 Task: nan
Action: Mouse moved to (406, 530)
Screenshot: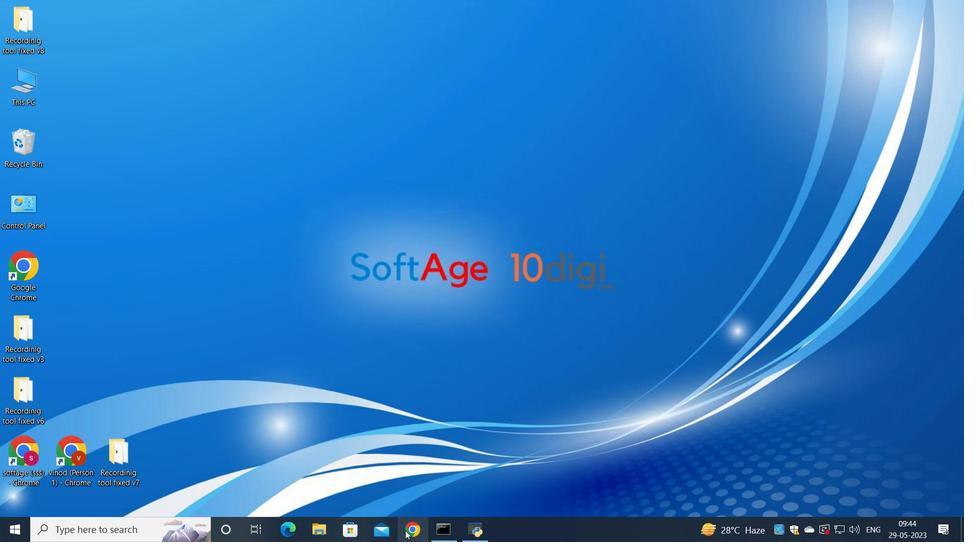 
Action: Mouse pressed left at (406, 530)
Screenshot: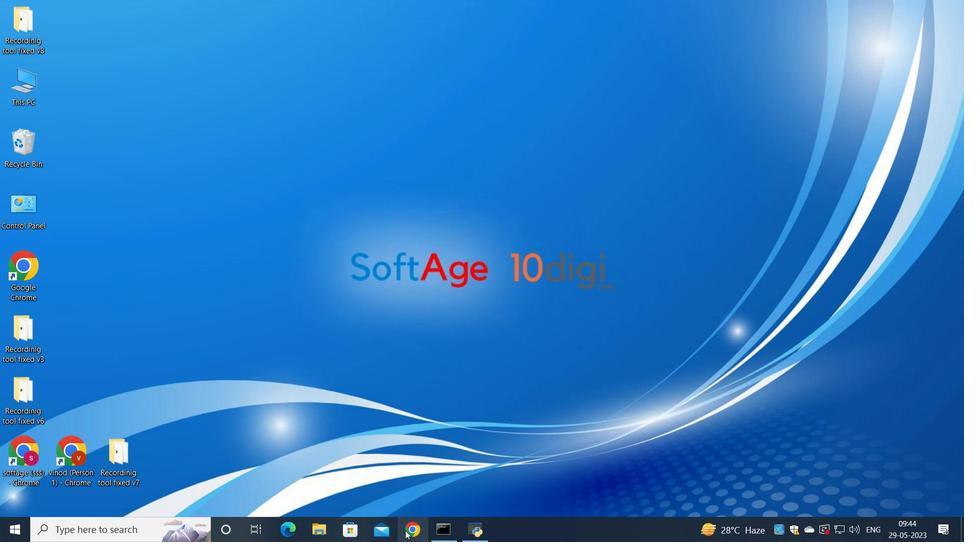 
Action: Mouse moved to (417, 327)
Screenshot: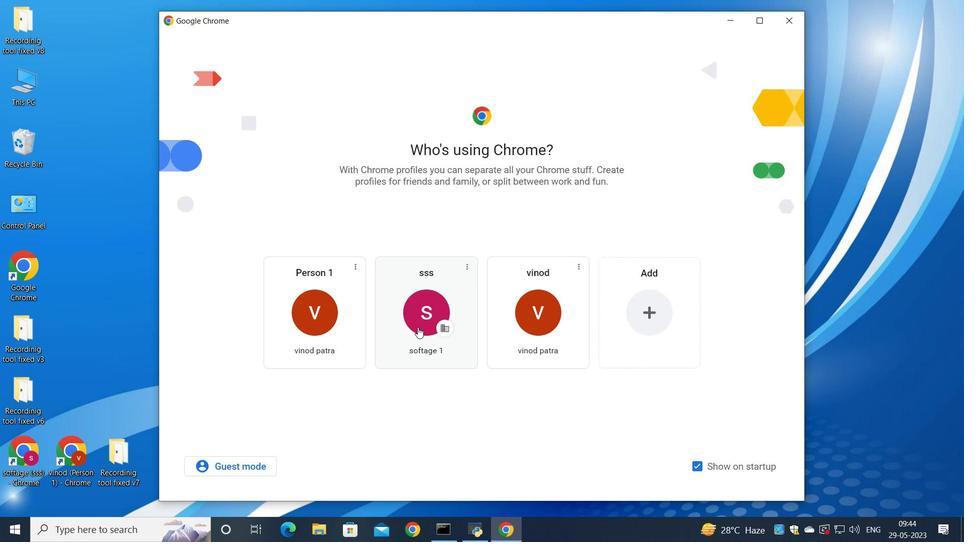 
Action: Mouse pressed left at (417, 327)
Screenshot: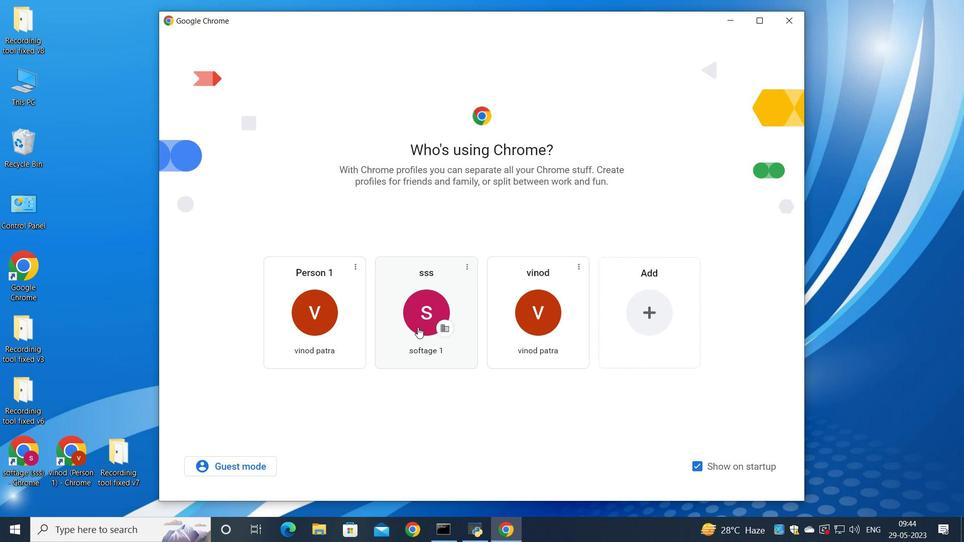 
Action: Mouse moved to (836, 66)
Screenshot: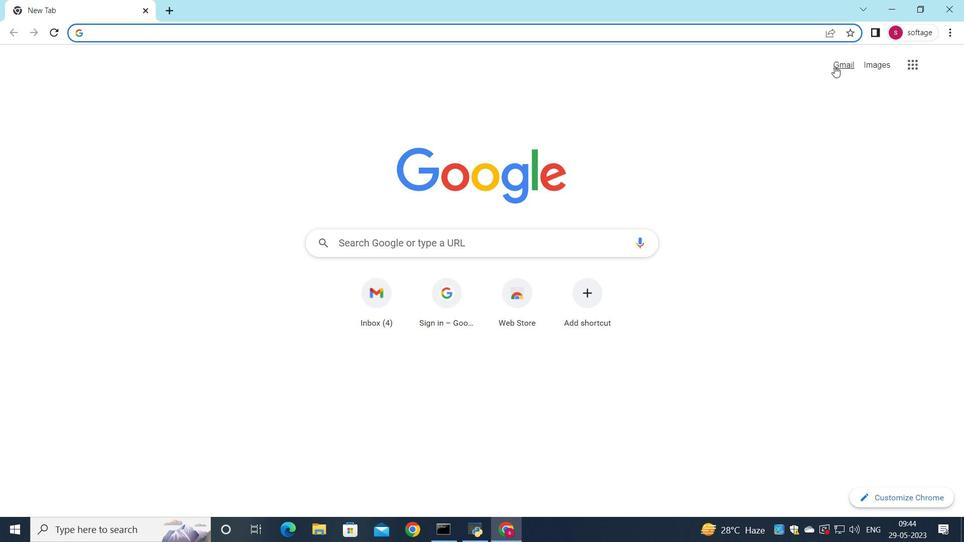 
Action: Mouse pressed left at (836, 66)
Screenshot: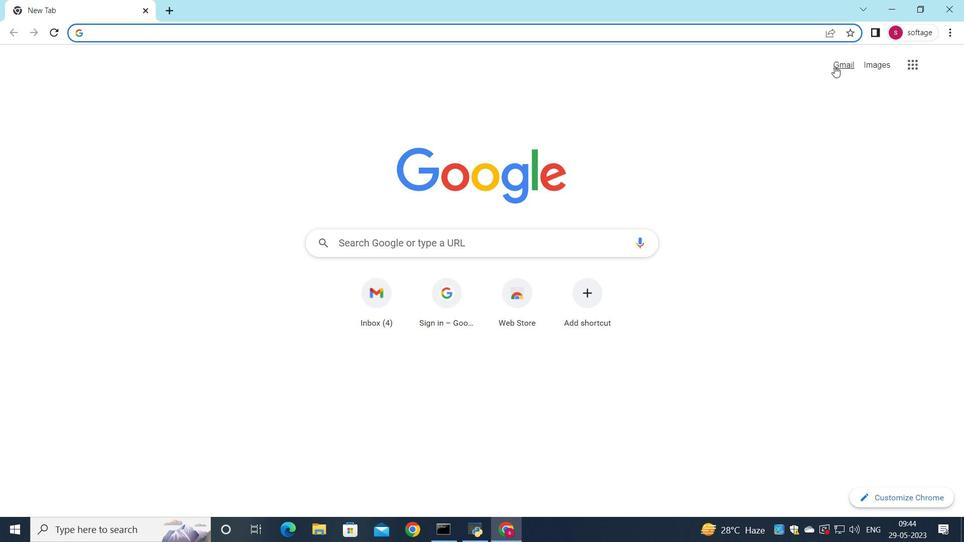 
Action: Mouse moved to (823, 90)
Screenshot: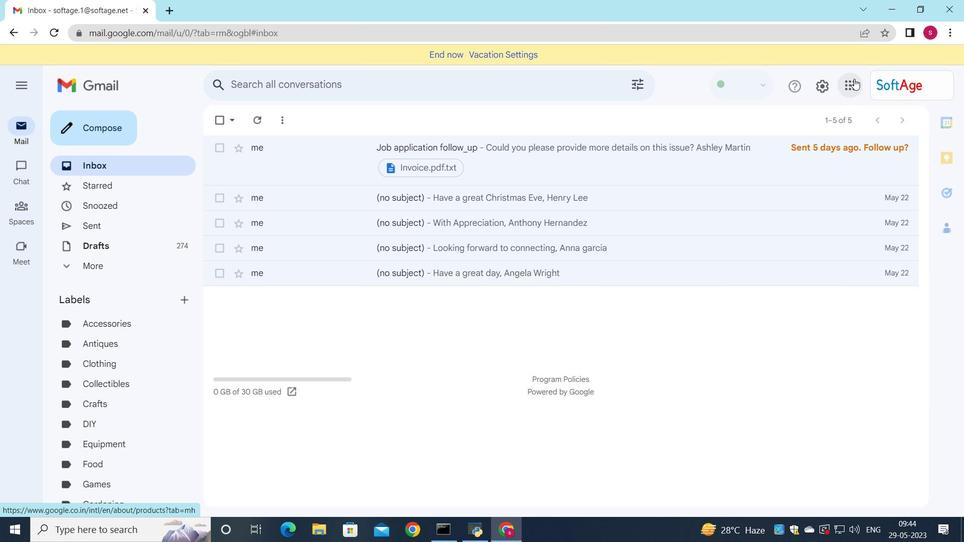 
Action: Mouse pressed left at (823, 90)
Screenshot: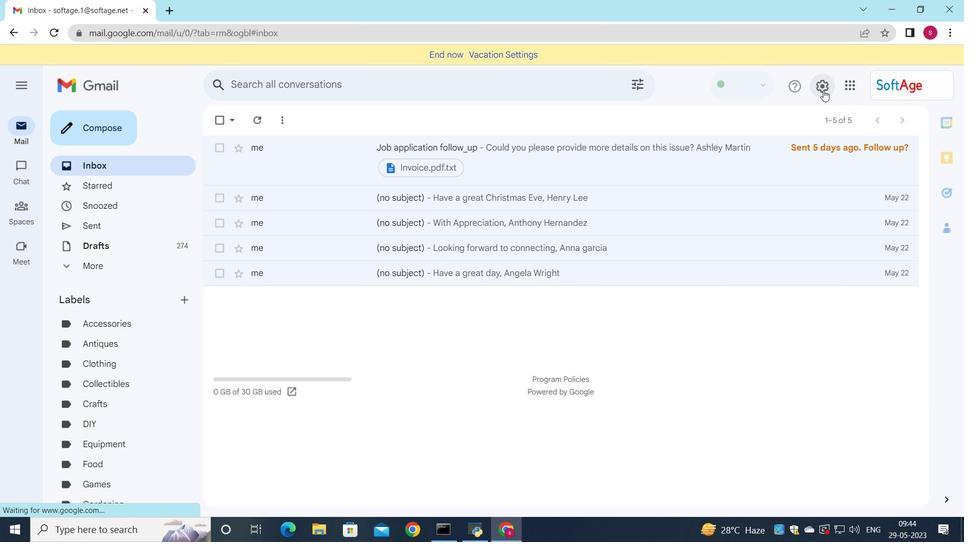 
Action: Mouse moved to (824, 88)
Screenshot: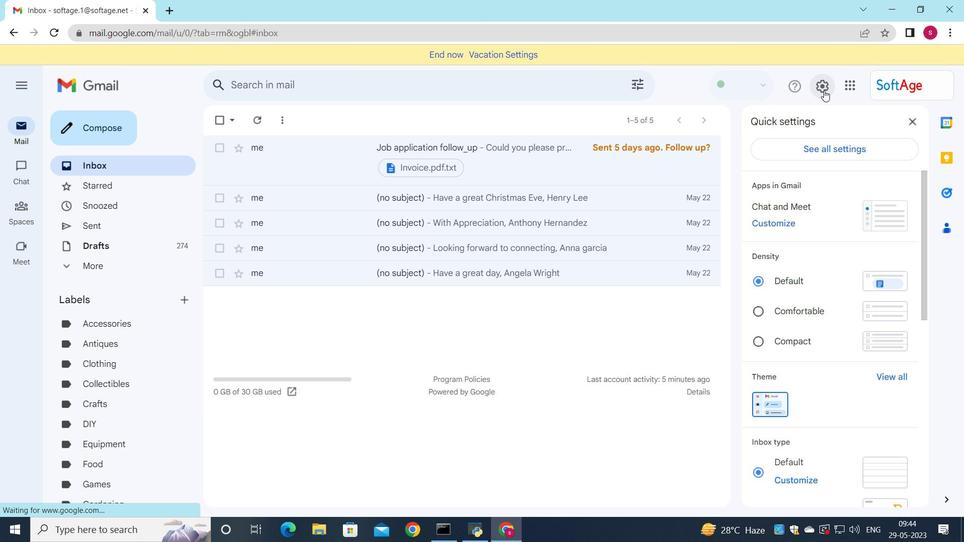 
Action: Mouse pressed left at (824, 88)
Screenshot: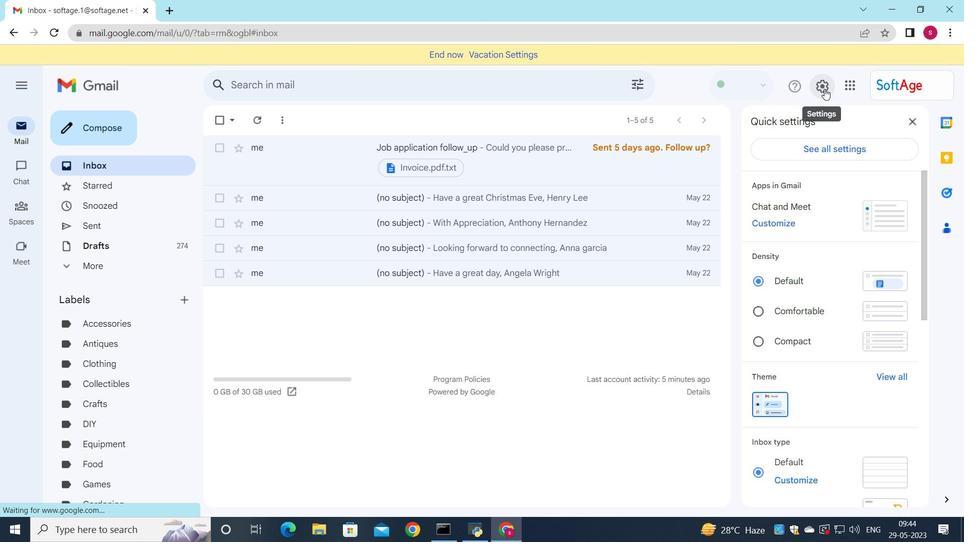 
Action: Mouse moved to (825, 89)
Screenshot: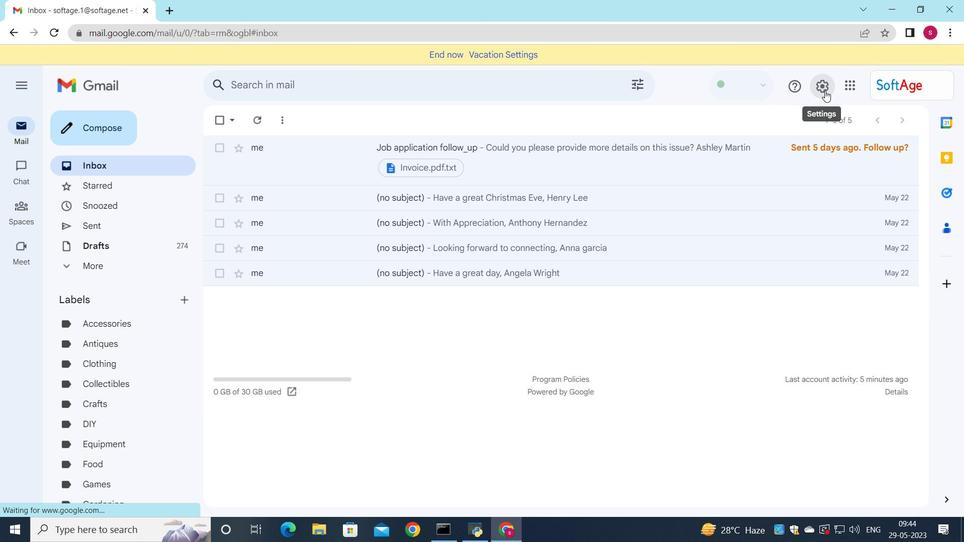 
Action: Mouse pressed left at (825, 89)
Screenshot: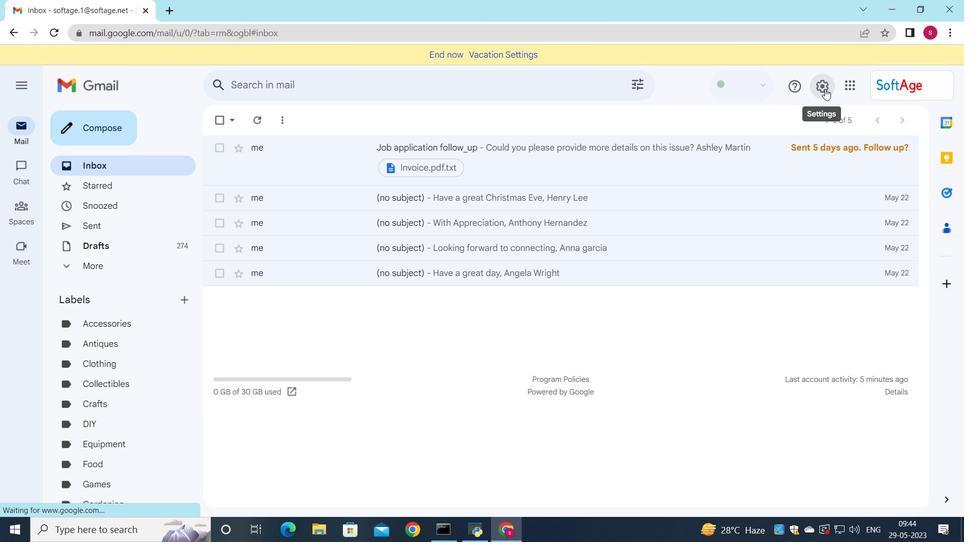 
Action: Mouse pressed left at (825, 89)
Screenshot: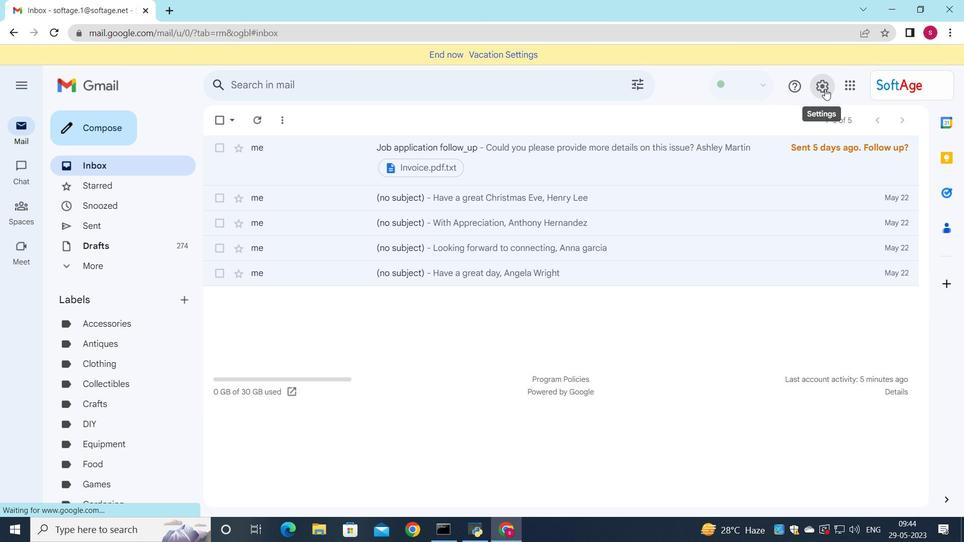 
Action: Mouse pressed left at (825, 89)
Screenshot: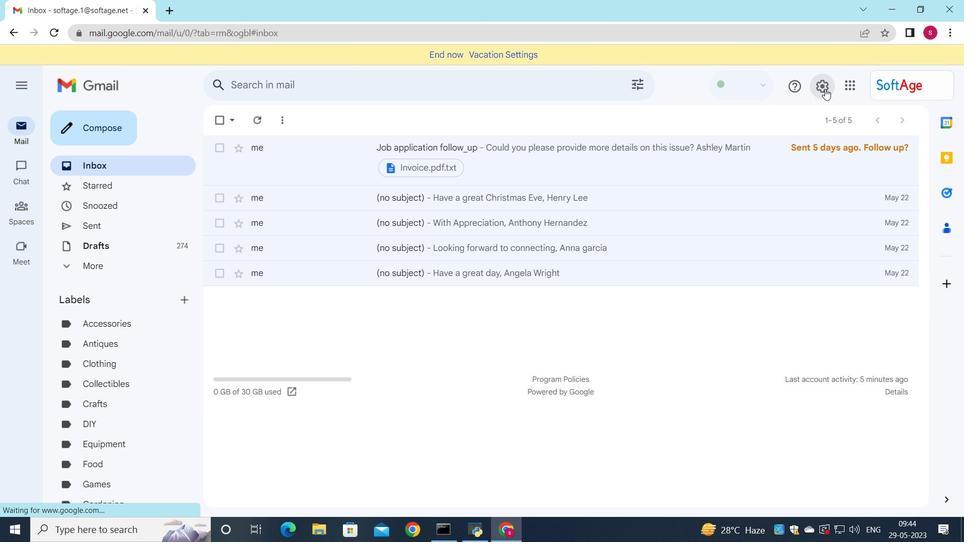 
Action: Mouse moved to (835, 156)
Screenshot: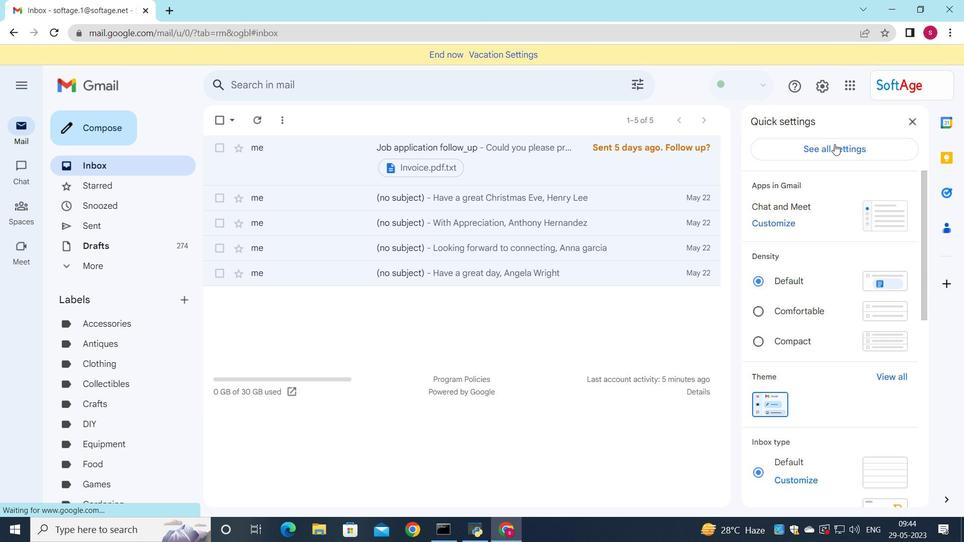 
Action: Mouse pressed left at (835, 156)
Screenshot: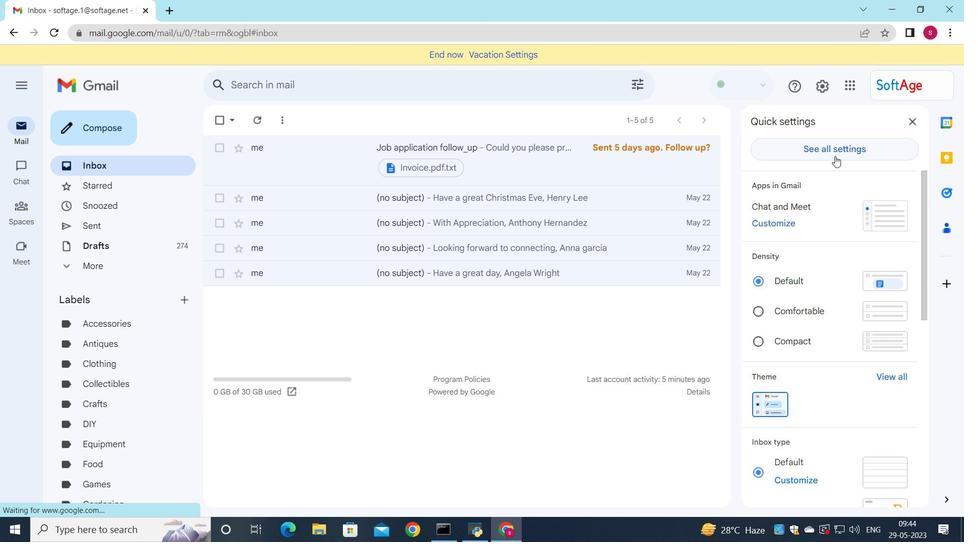 
Action: Mouse moved to (836, 153)
Screenshot: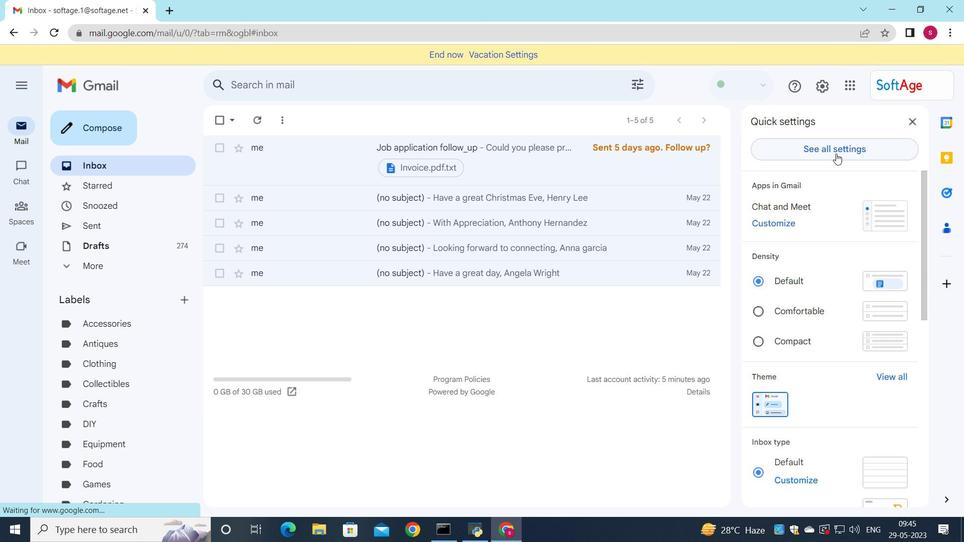 
Action: Mouse pressed left at (836, 153)
Screenshot: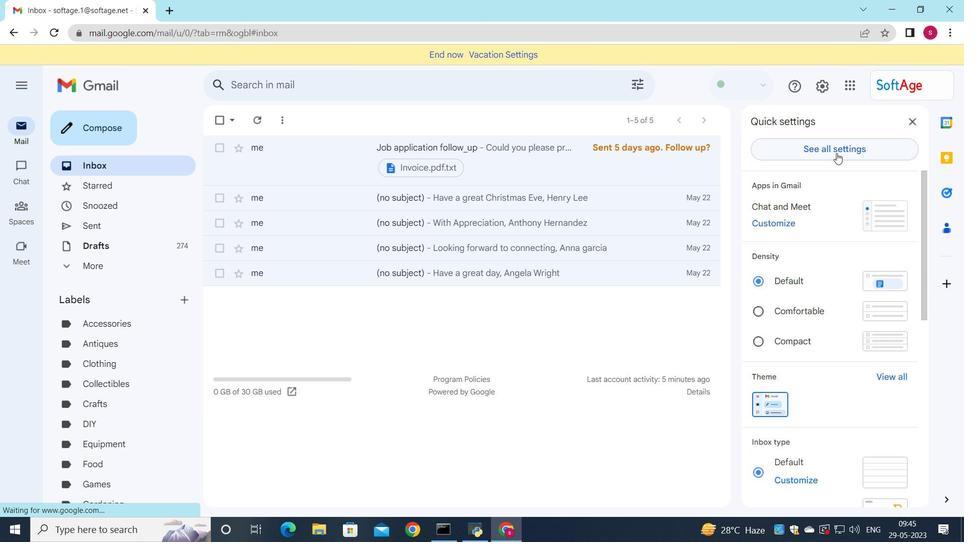 
Action: Mouse moved to (485, 234)
Screenshot: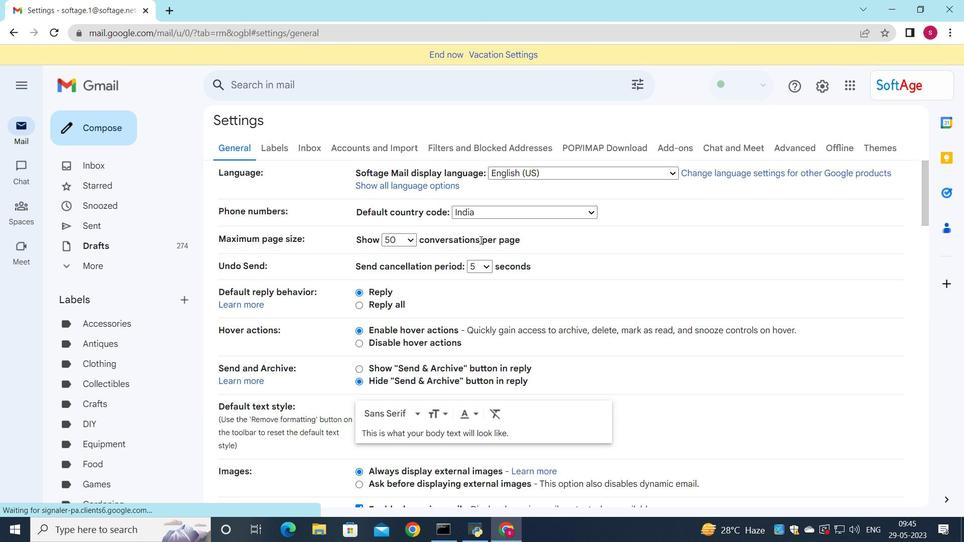 
Action: Mouse scrolled (485, 233) with delta (0, 0)
Screenshot: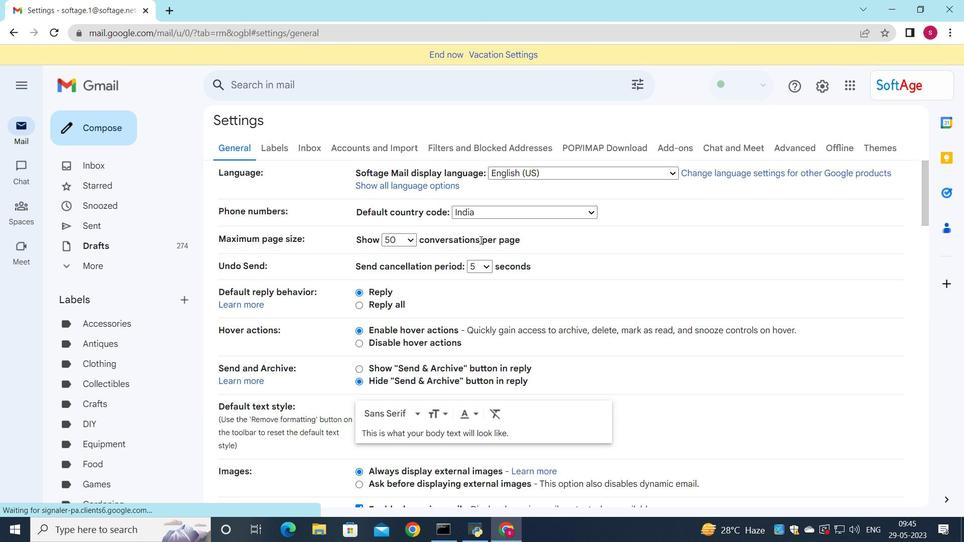 
Action: Mouse scrolled (485, 233) with delta (0, 0)
Screenshot: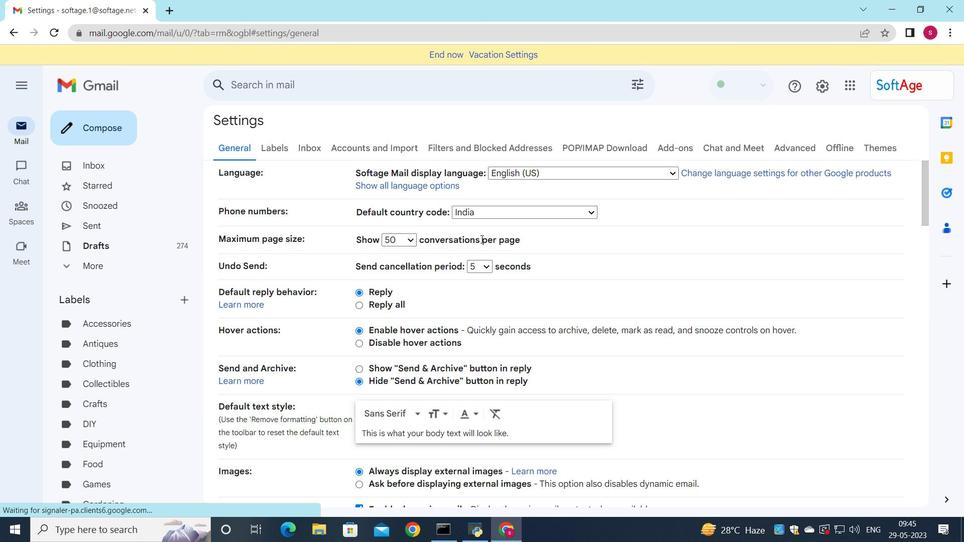 
Action: Mouse scrolled (485, 233) with delta (0, 0)
Screenshot: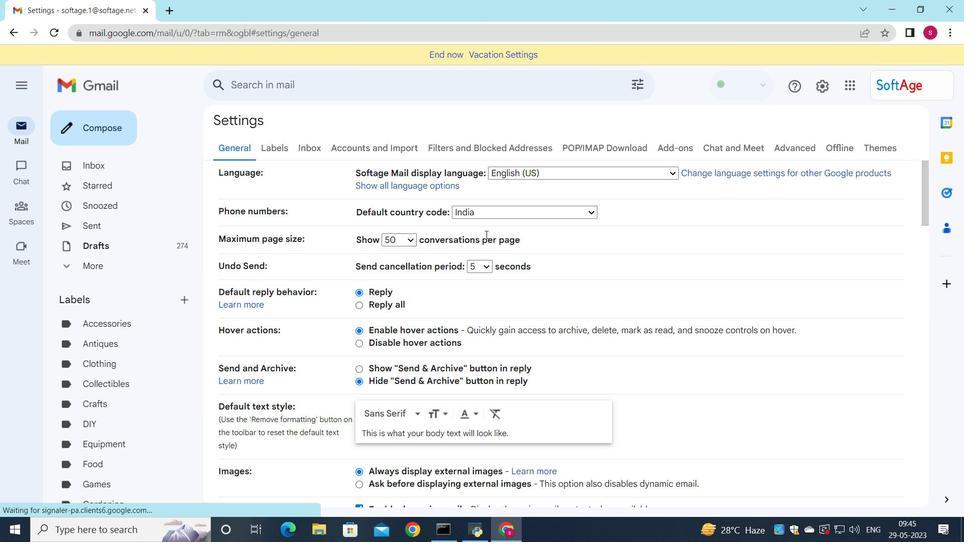 
Action: Mouse scrolled (485, 233) with delta (0, 0)
Screenshot: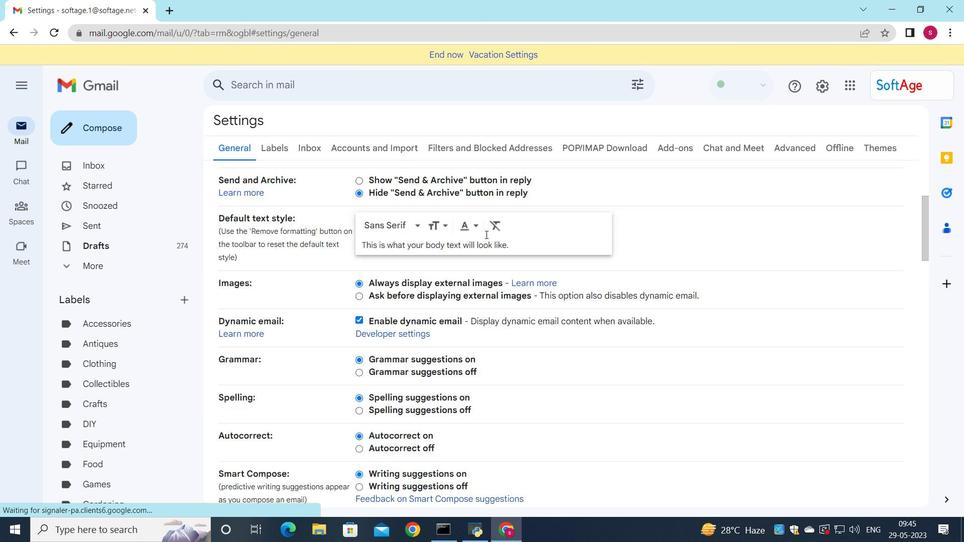 
Action: Mouse scrolled (485, 233) with delta (0, 0)
Screenshot: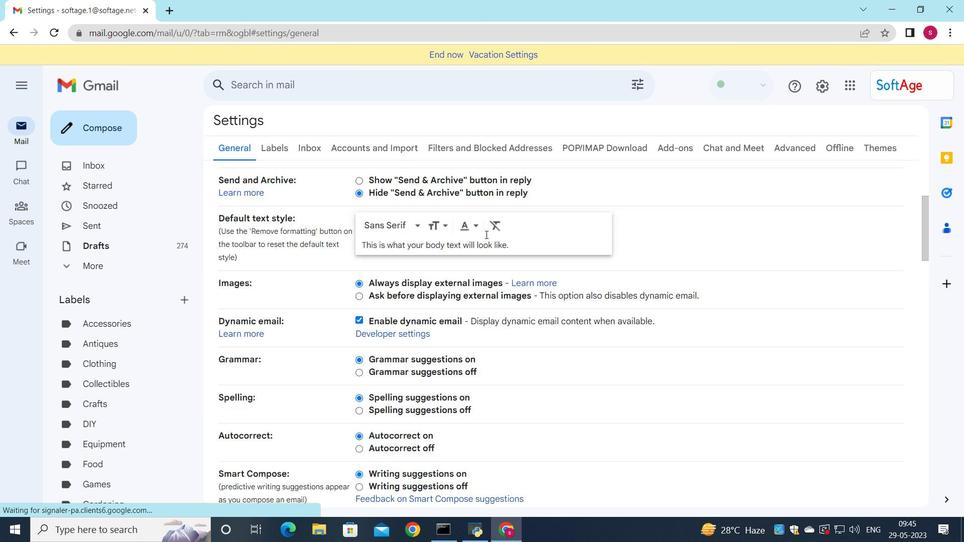 
Action: Mouse scrolled (485, 233) with delta (0, 0)
Screenshot: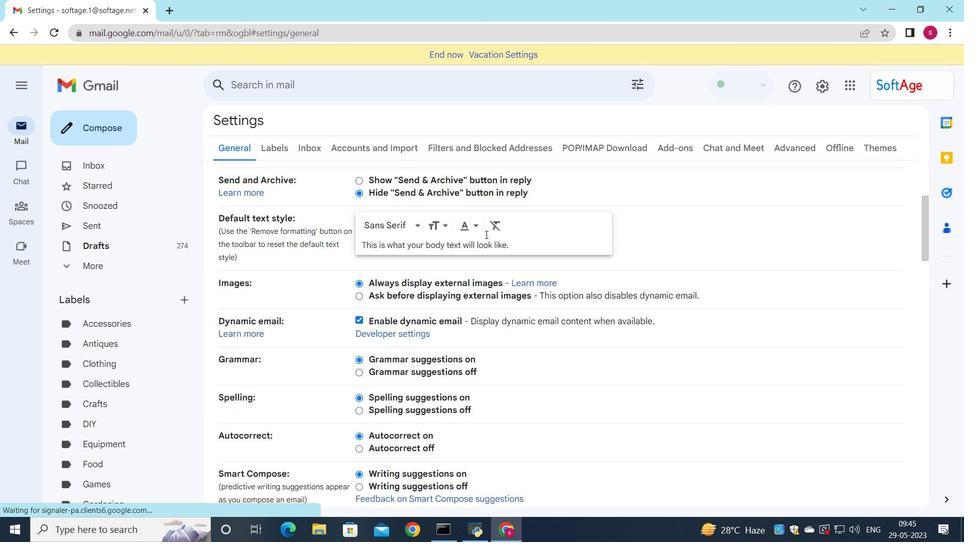 
Action: Mouse scrolled (485, 233) with delta (0, 0)
Screenshot: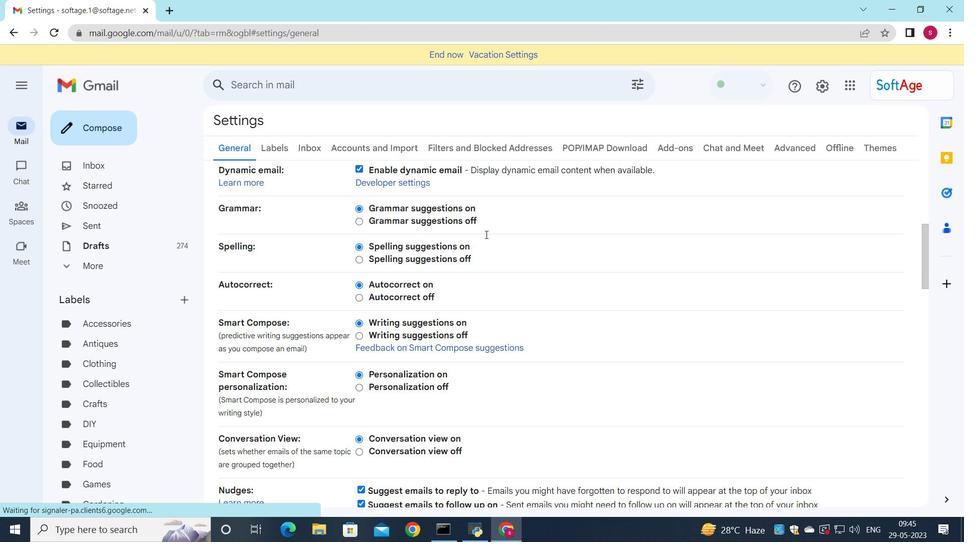 
Action: Mouse scrolled (485, 233) with delta (0, 0)
Screenshot: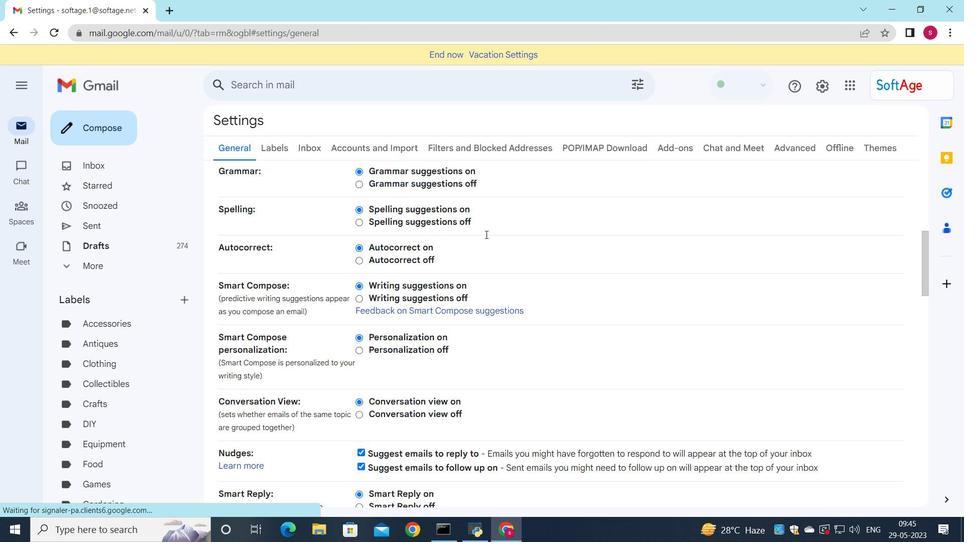 
Action: Mouse scrolled (485, 233) with delta (0, 0)
Screenshot: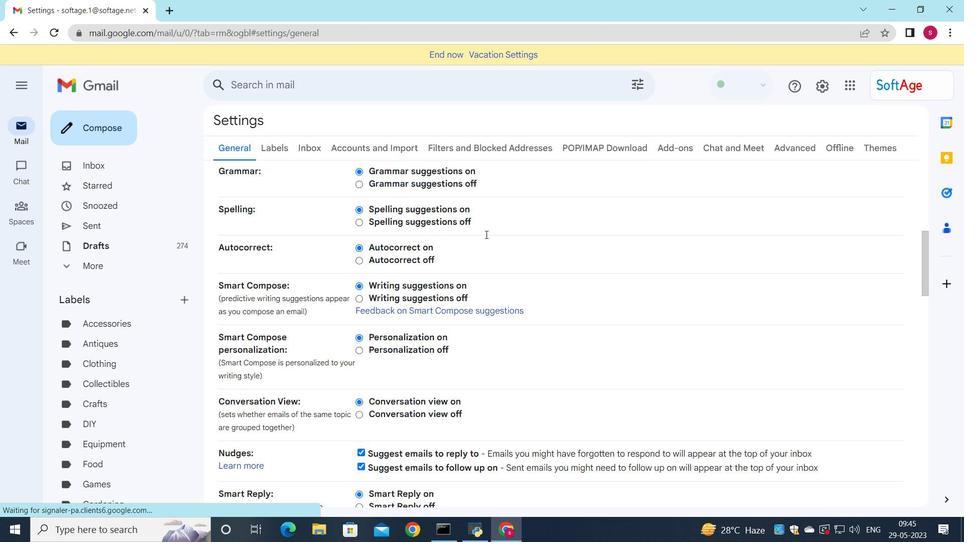 
Action: Mouse scrolled (485, 233) with delta (0, 0)
Screenshot: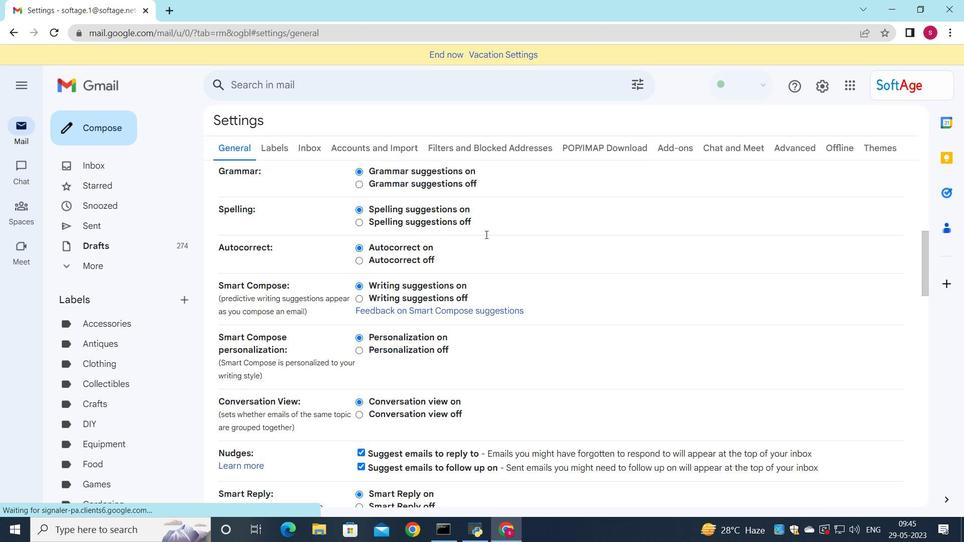
Action: Mouse scrolled (485, 233) with delta (0, 0)
Screenshot: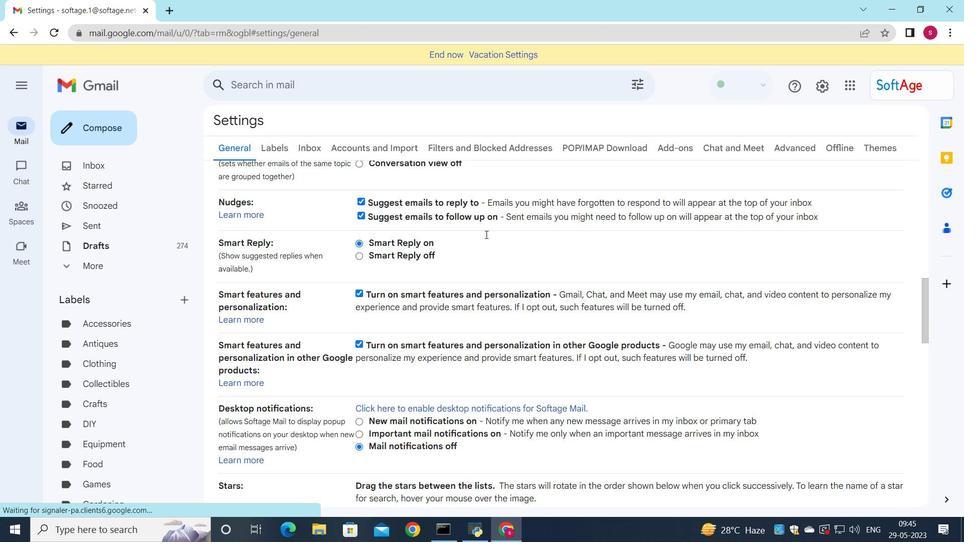 
Action: Mouse scrolled (485, 233) with delta (0, 0)
Screenshot: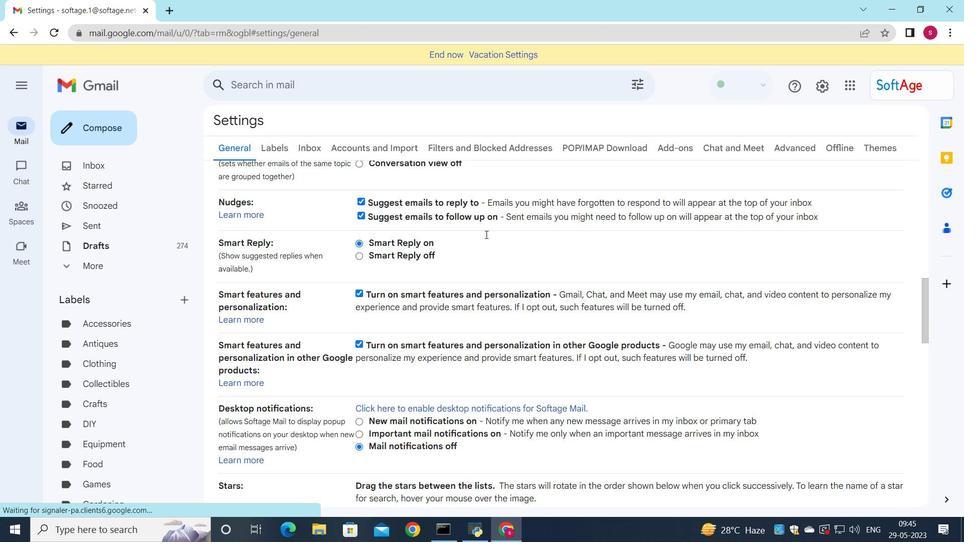 
Action: Mouse scrolled (485, 233) with delta (0, 0)
Screenshot: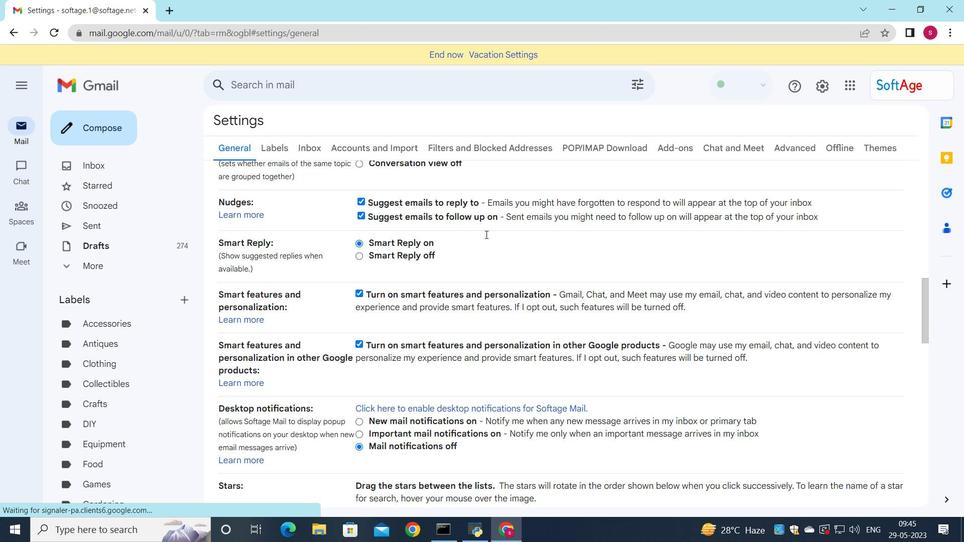 
Action: Mouse scrolled (485, 233) with delta (0, 0)
Screenshot: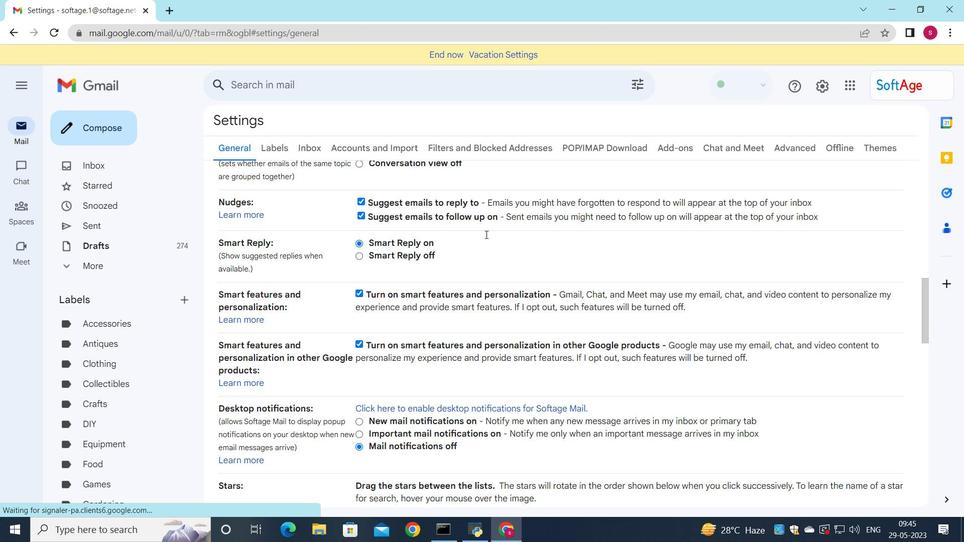 
Action: Mouse scrolled (485, 233) with delta (0, 0)
Screenshot: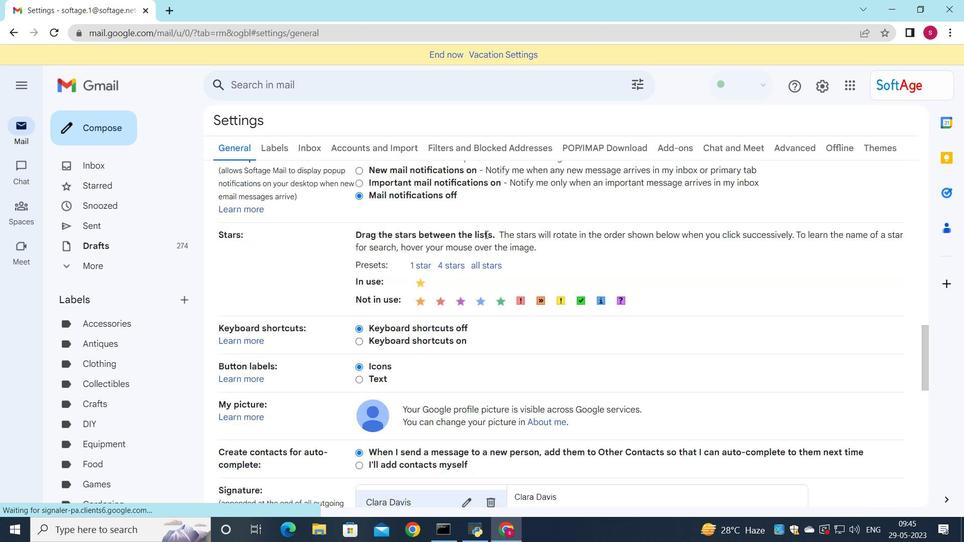 
Action: Mouse scrolled (485, 233) with delta (0, 0)
Screenshot: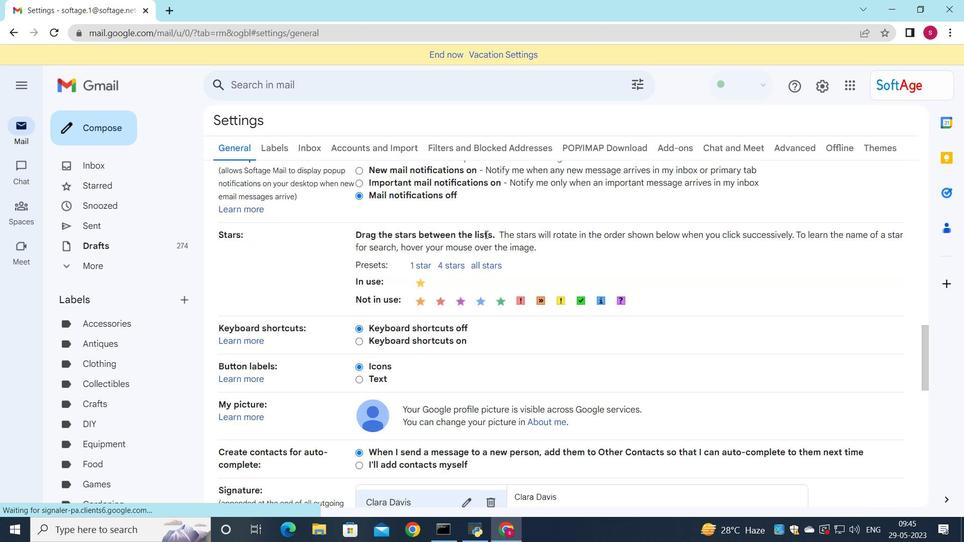 
Action: Mouse scrolled (485, 233) with delta (0, 0)
Screenshot: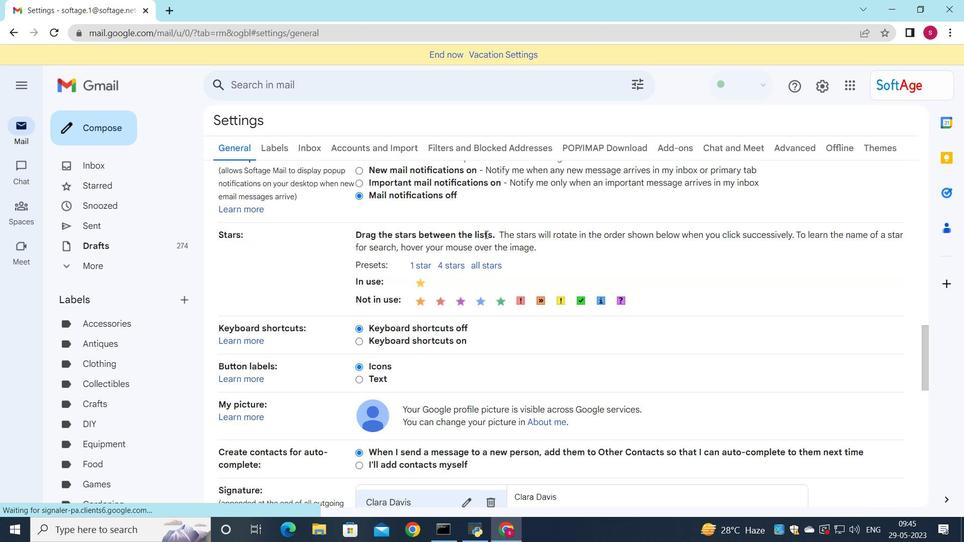 
Action: Mouse moved to (497, 322)
Screenshot: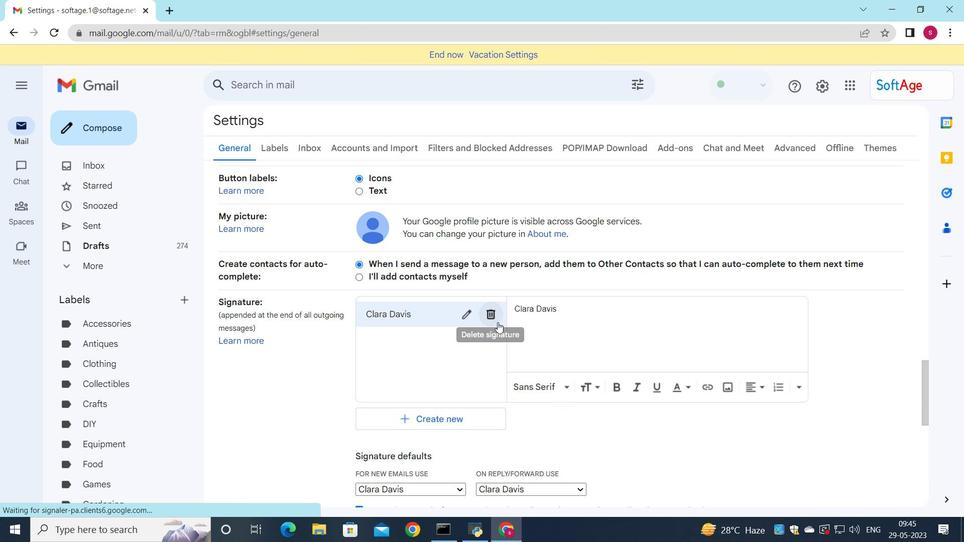 
Action: Mouse pressed left at (497, 322)
Screenshot: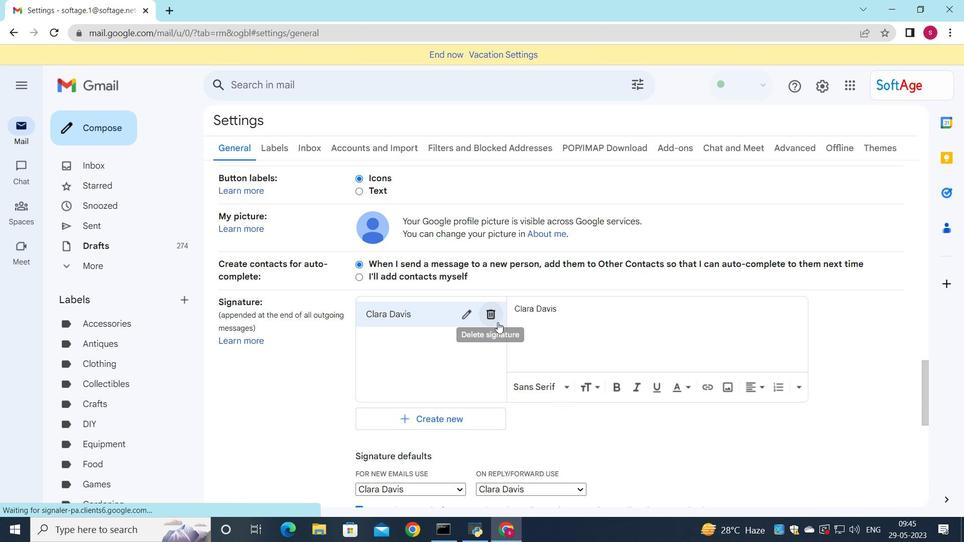 
Action: Mouse moved to (578, 310)
Screenshot: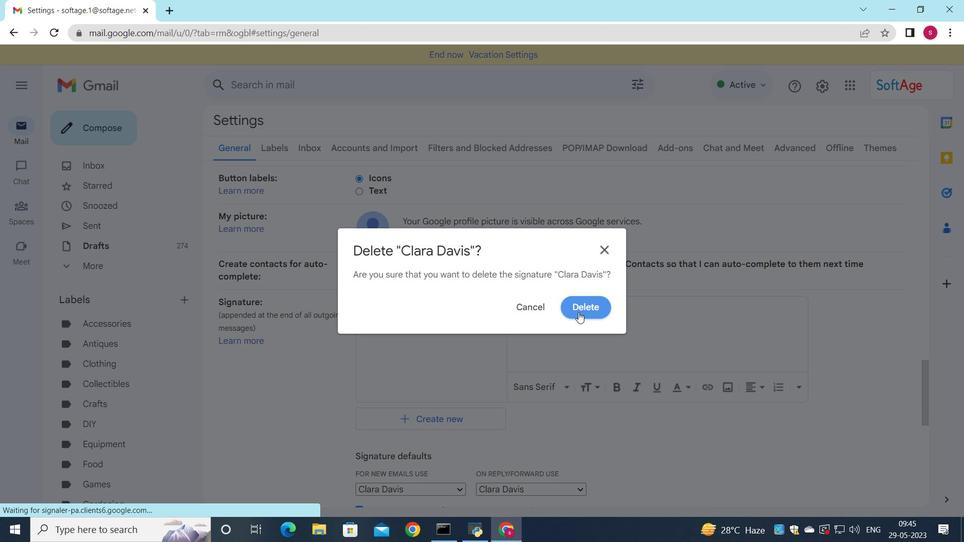 
Action: Mouse pressed left at (578, 310)
Screenshot: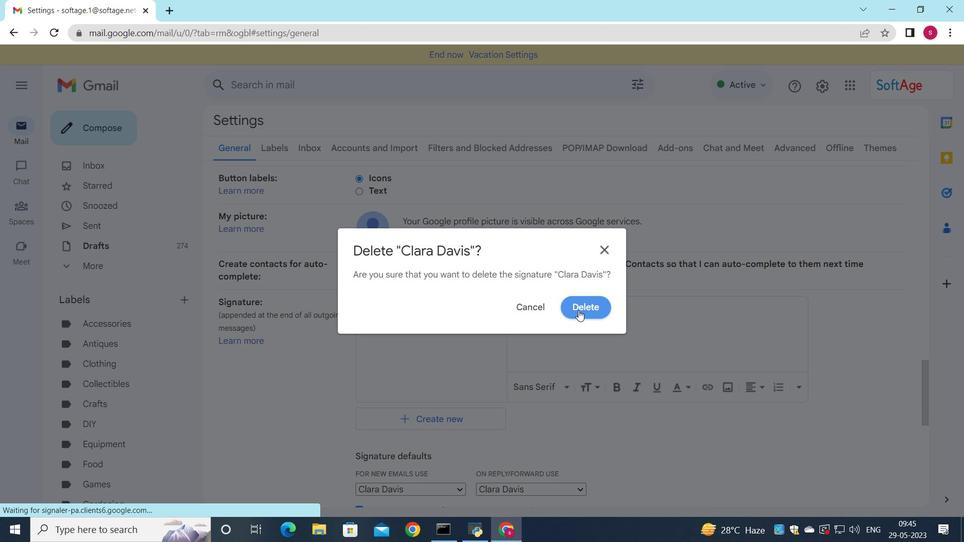 
Action: Mouse moved to (417, 327)
Screenshot: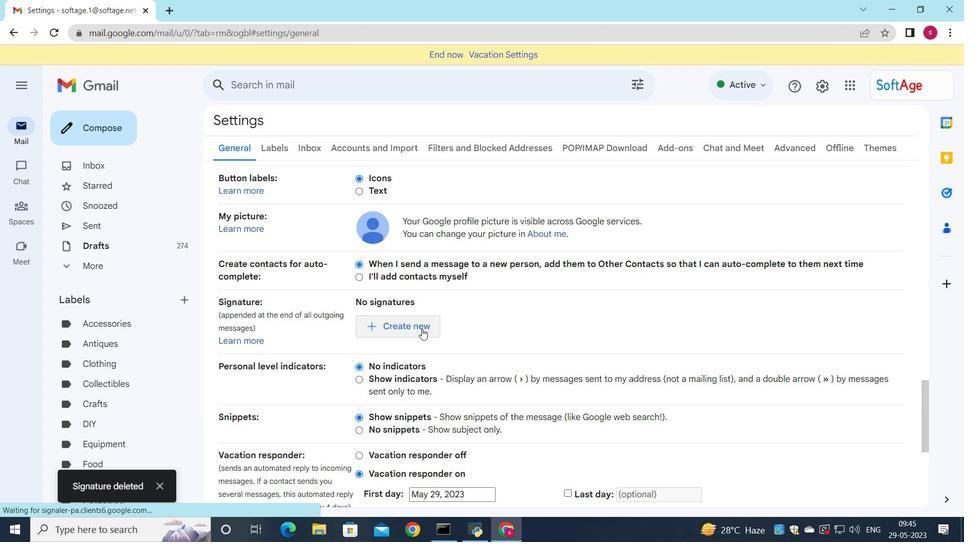 
Action: Mouse pressed left at (417, 327)
Screenshot: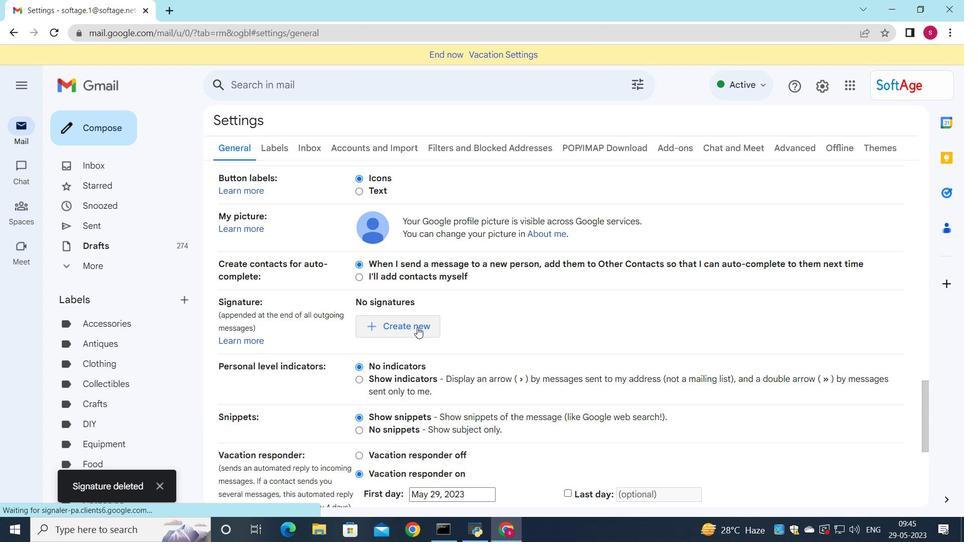 
Action: Mouse moved to (882, 246)
Screenshot: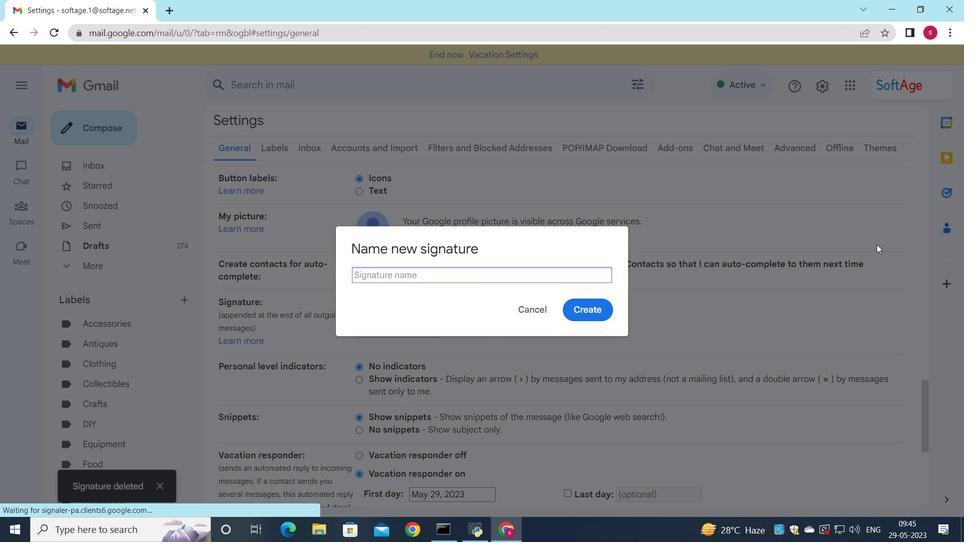 
Action: Key pressed <Key.shift>Cody<Key.space><Key.shift>Rivers<Key.backspace>a
Screenshot: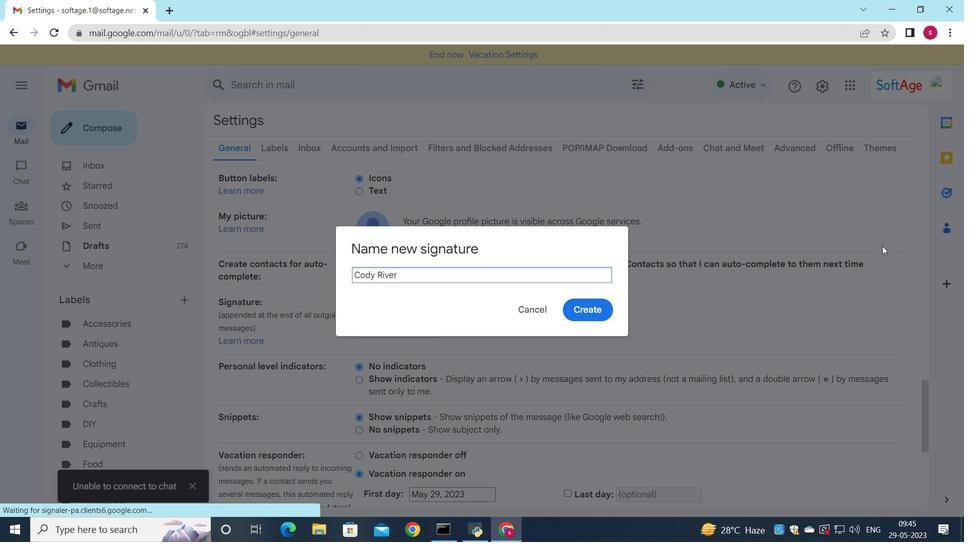
Action: Mouse moved to (597, 313)
Screenshot: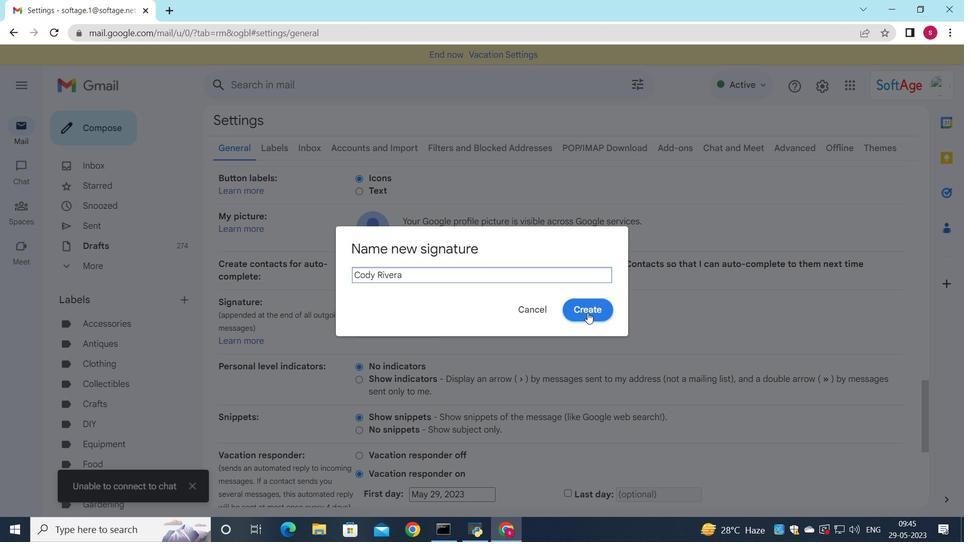 
Action: Mouse pressed left at (597, 313)
Screenshot: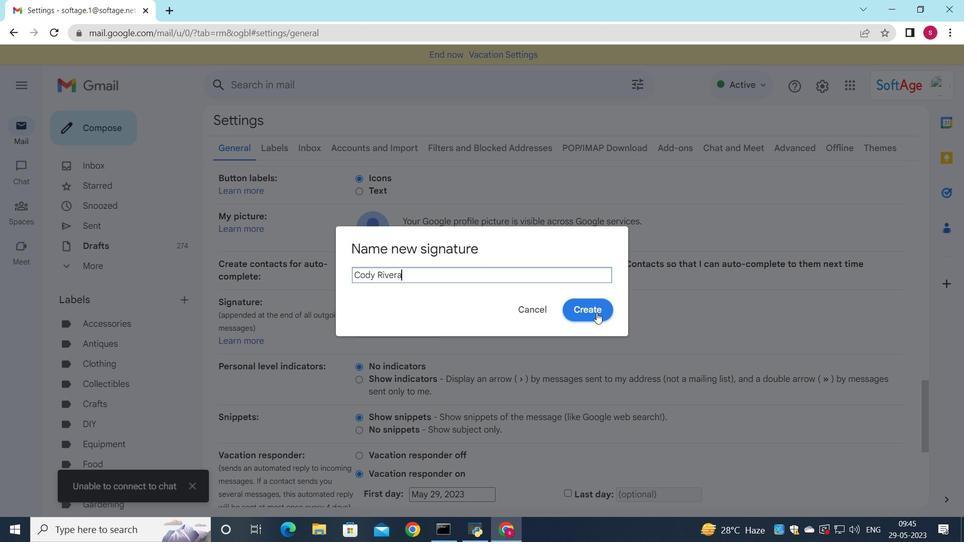 
Action: Mouse moved to (580, 327)
Screenshot: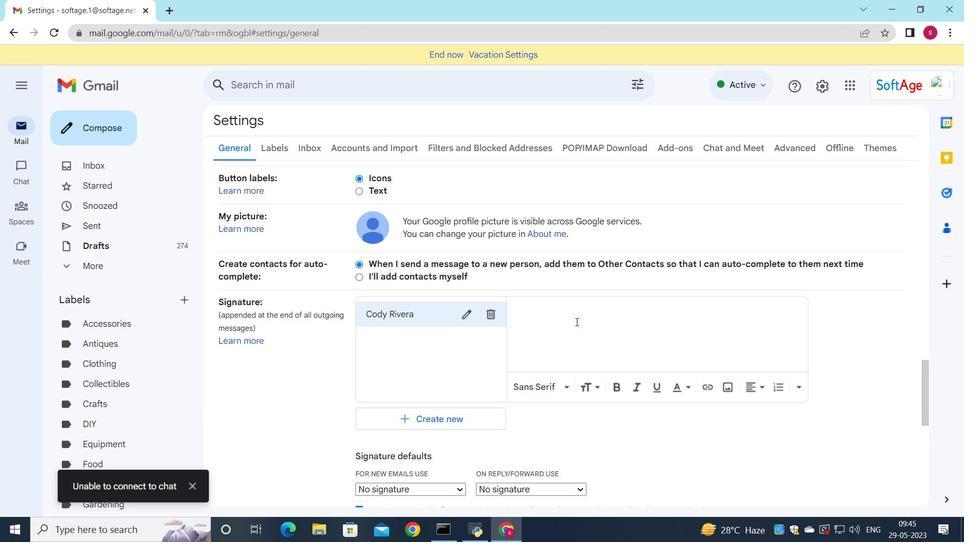 
Action: Mouse pressed left at (580, 327)
Screenshot: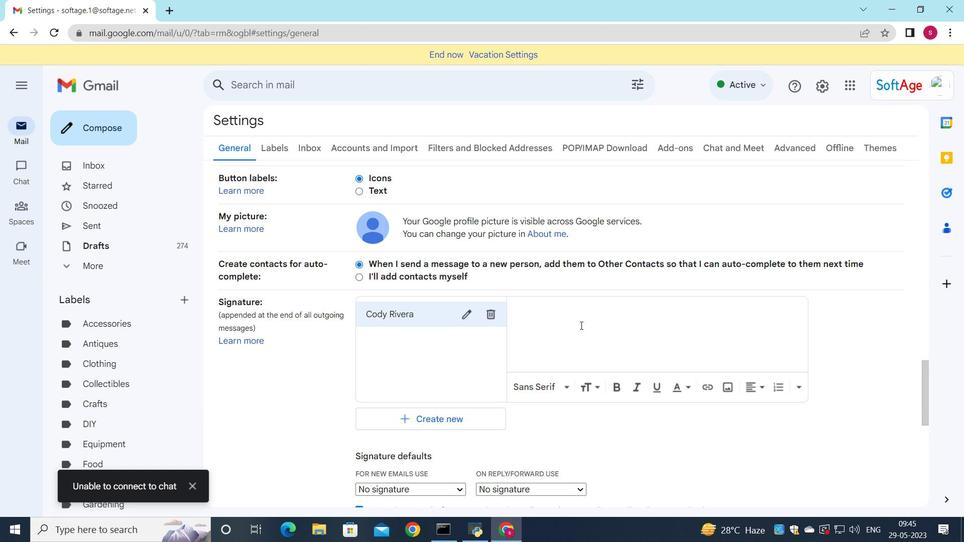 
Action: Mouse moved to (577, 329)
Screenshot: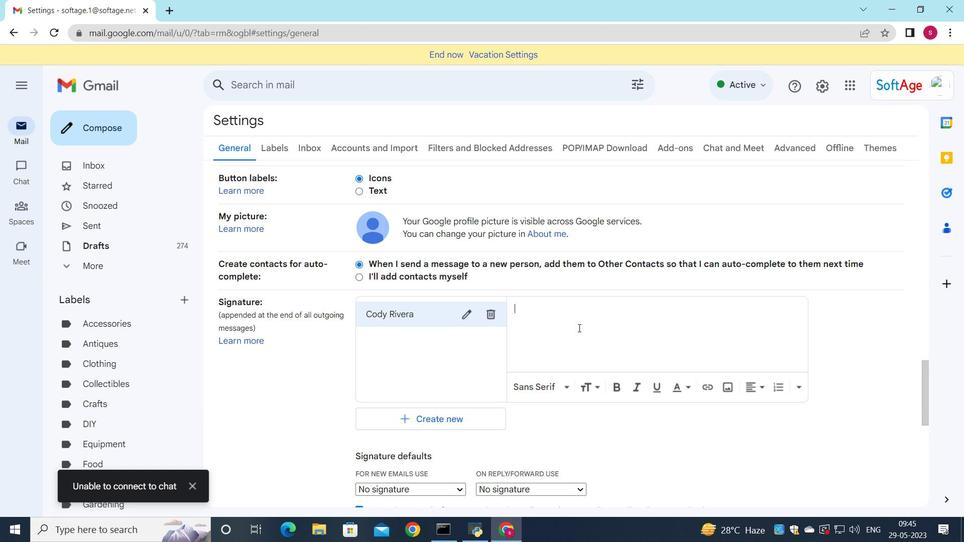 
Action: Key pressed <Key.shift>Cody<Key.space><Key.shift>Rivers<Key.backspace>a
Screenshot: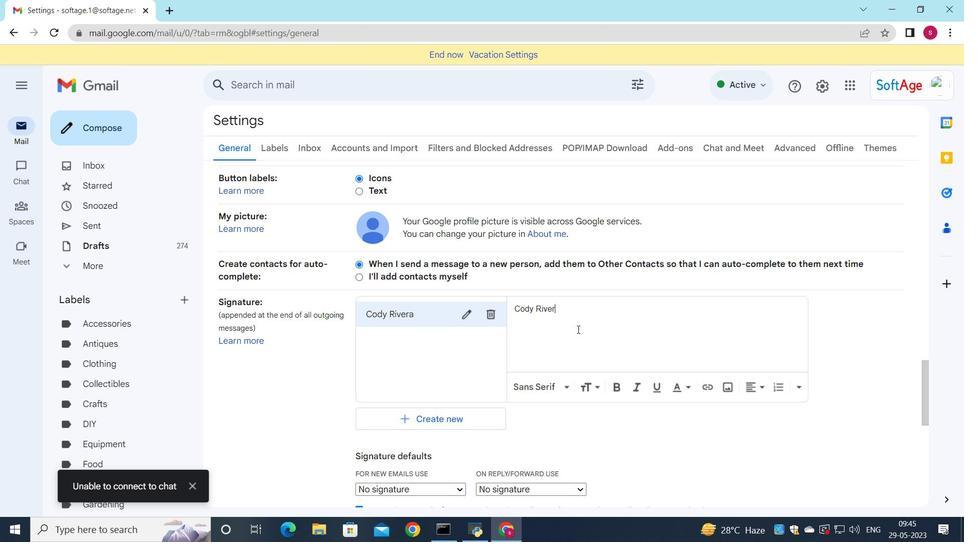 
Action: Mouse moved to (498, 367)
Screenshot: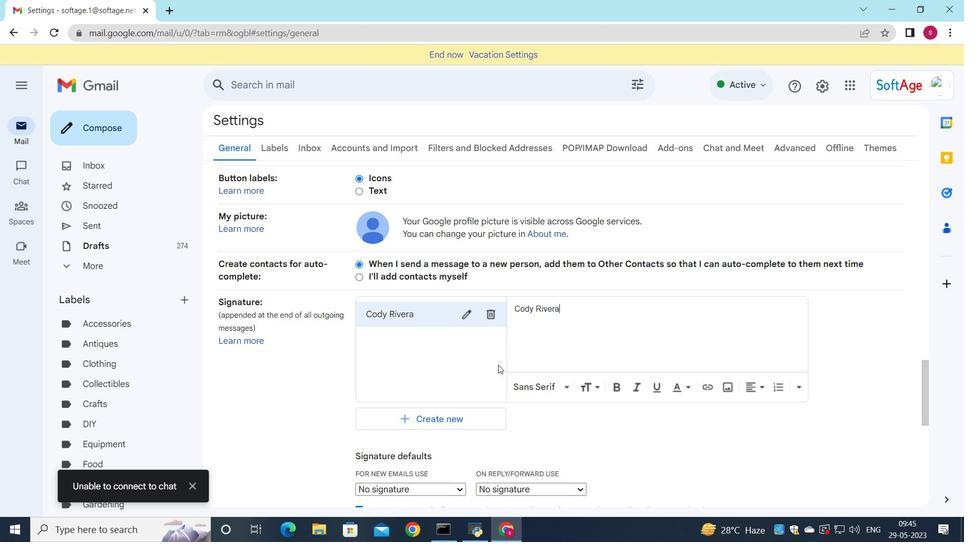 
Action: Mouse scrolled (498, 366) with delta (0, 0)
Screenshot: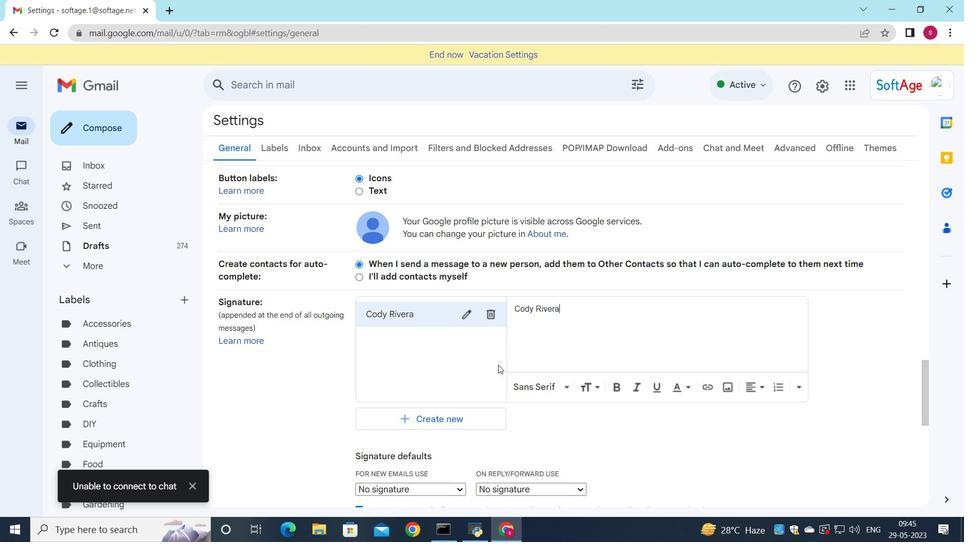 
Action: Mouse moved to (495, 371)
Screenshot: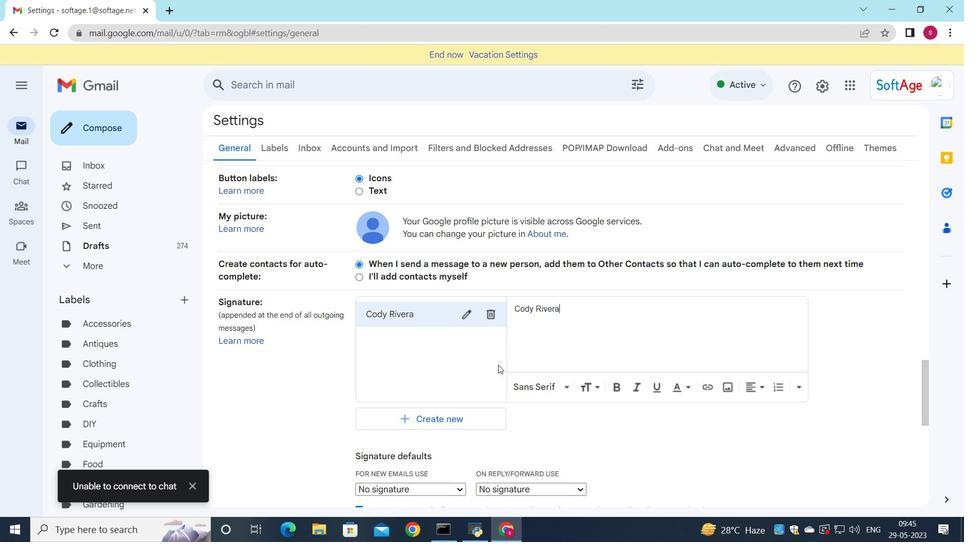 
Action: Mouse scrolled (495, 370) with delta (0, 0)
Screenshot: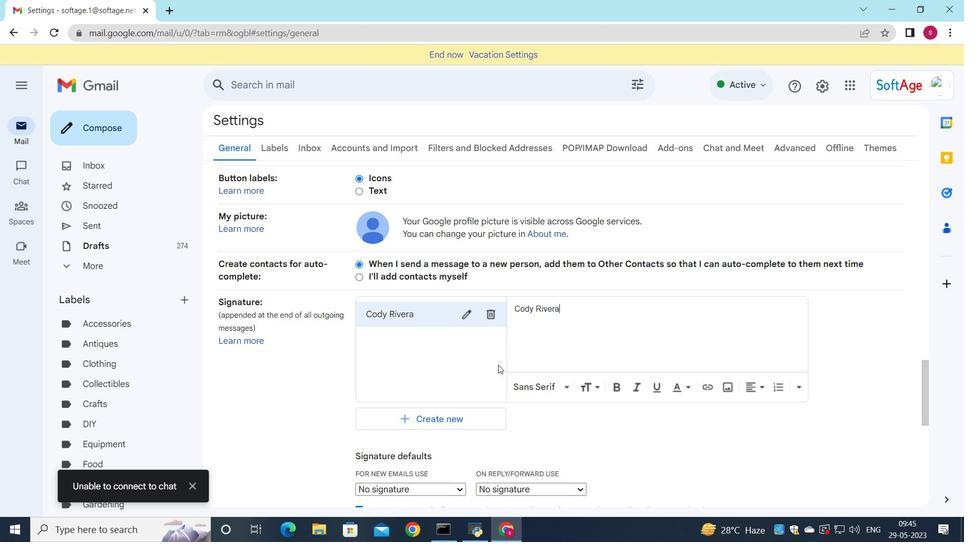 
Action: Mouse moved to (444, 364)
Screenshot: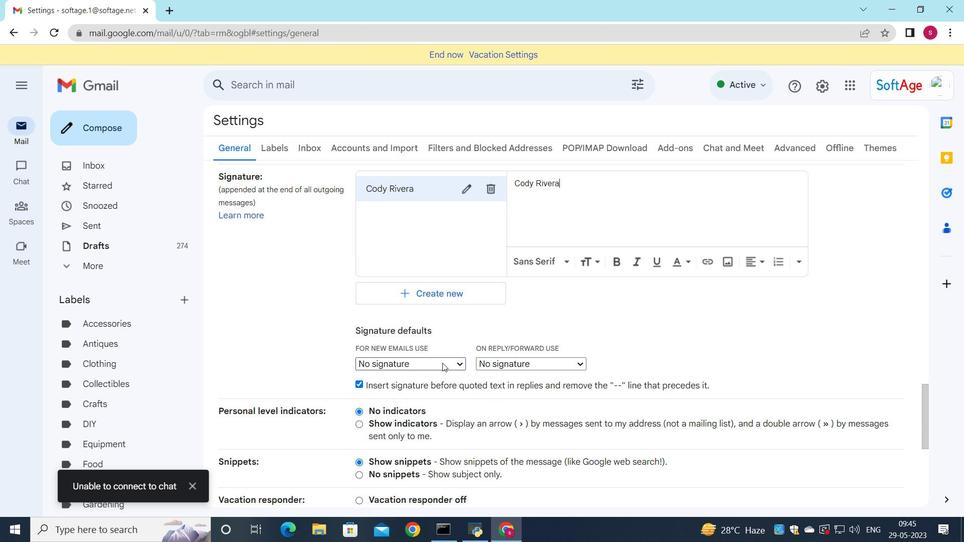 
Action: Mouse pressed left at (444, 364)
Screenshot: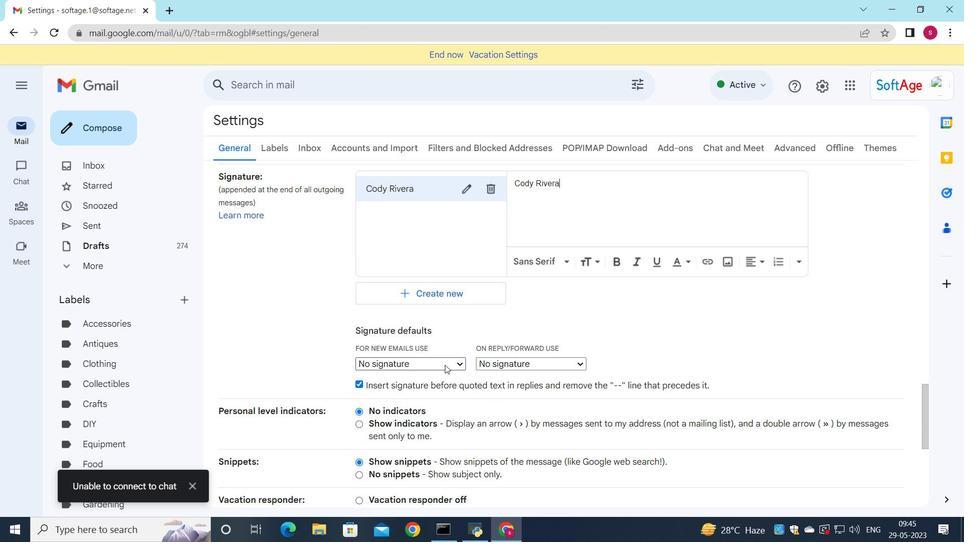 
Action: Mouse moved to (429, 387)
Screenshot: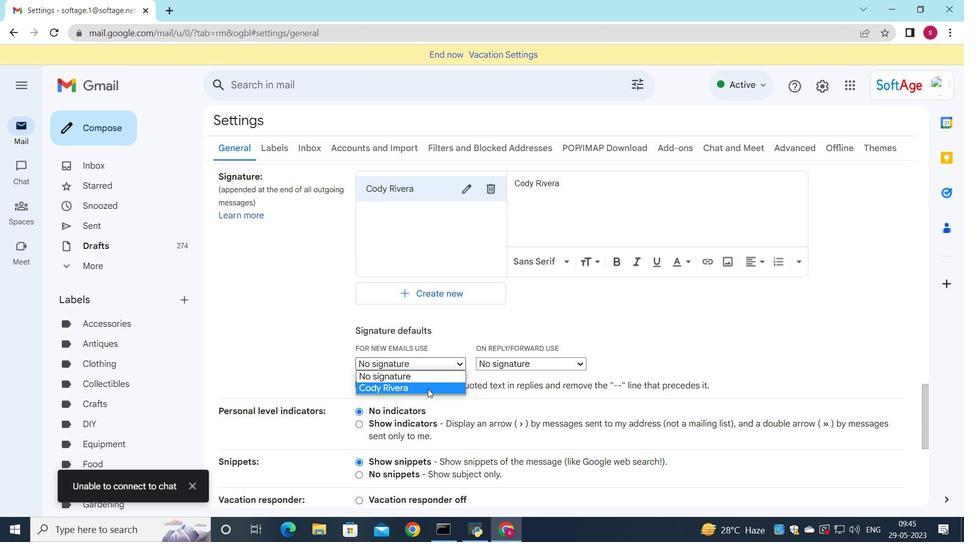 
Action: Mouse pressed left at (429, 387)
Screenshot: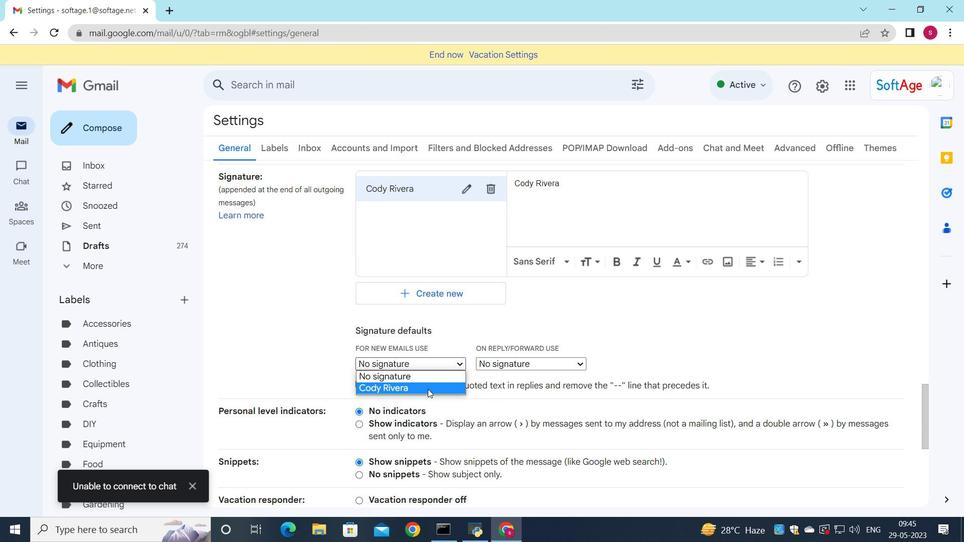 
Action: Mouse moved to (521, 357)
Screenshot: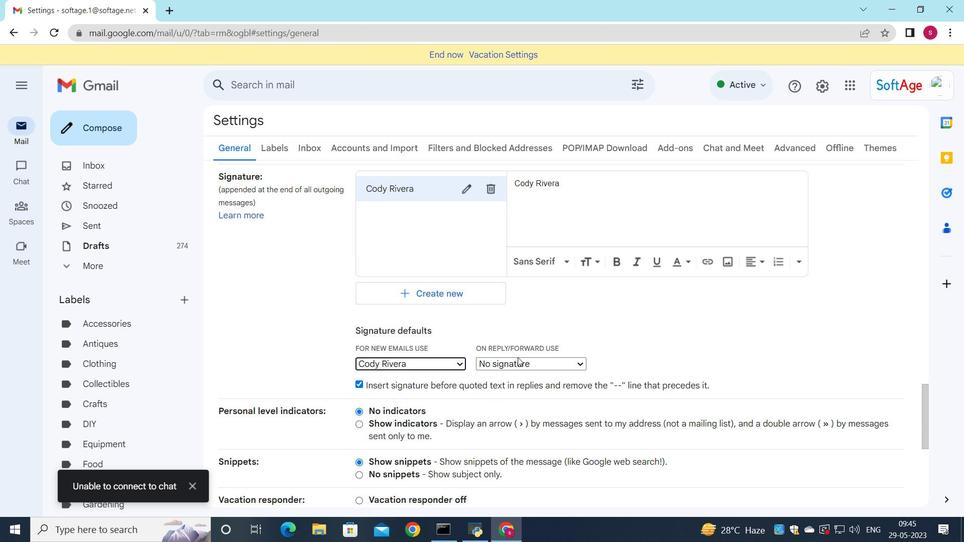 
Action: Mouse pressed left at (521, 357)
Screenshot: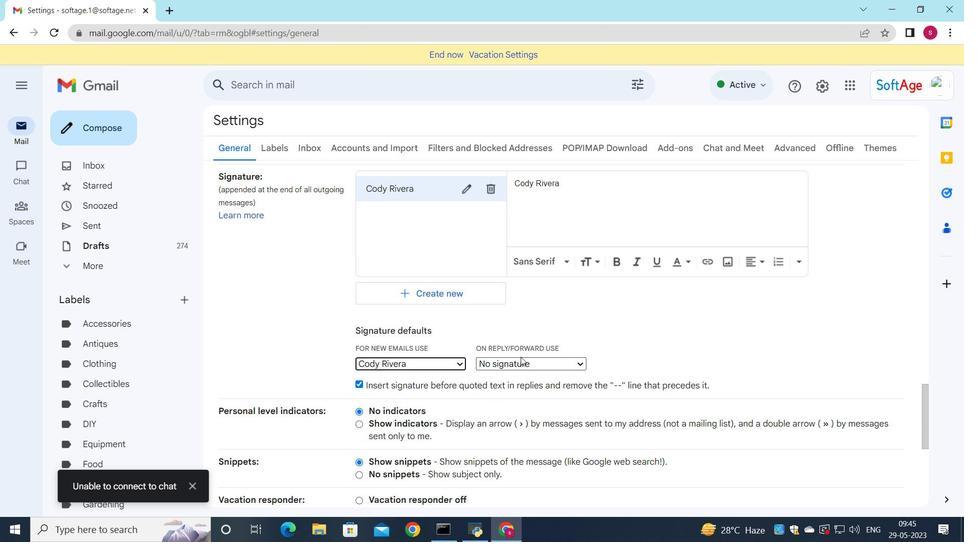 
Action: Mouse moved to (518, 385)
Screenshot: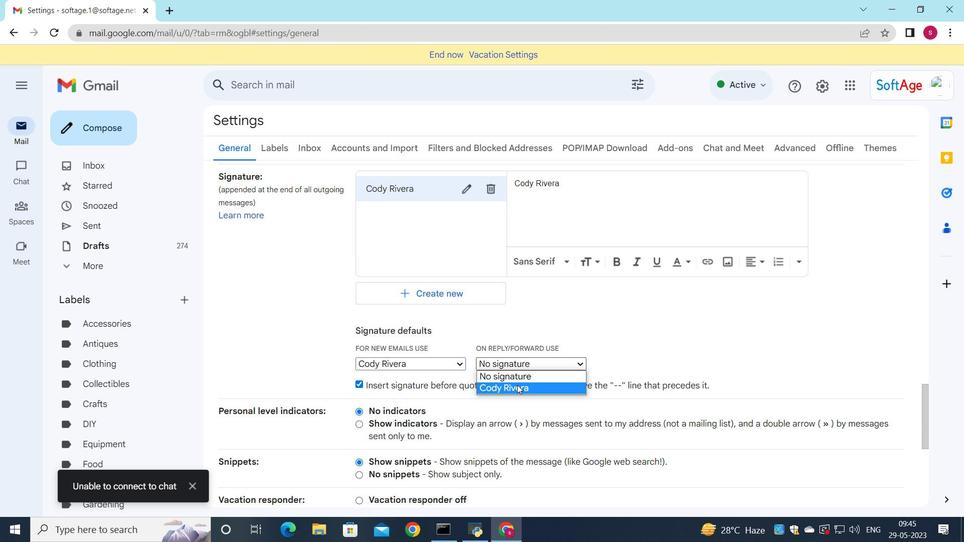 
Action: Mouse pressed left at (518, 385)
Screenshot: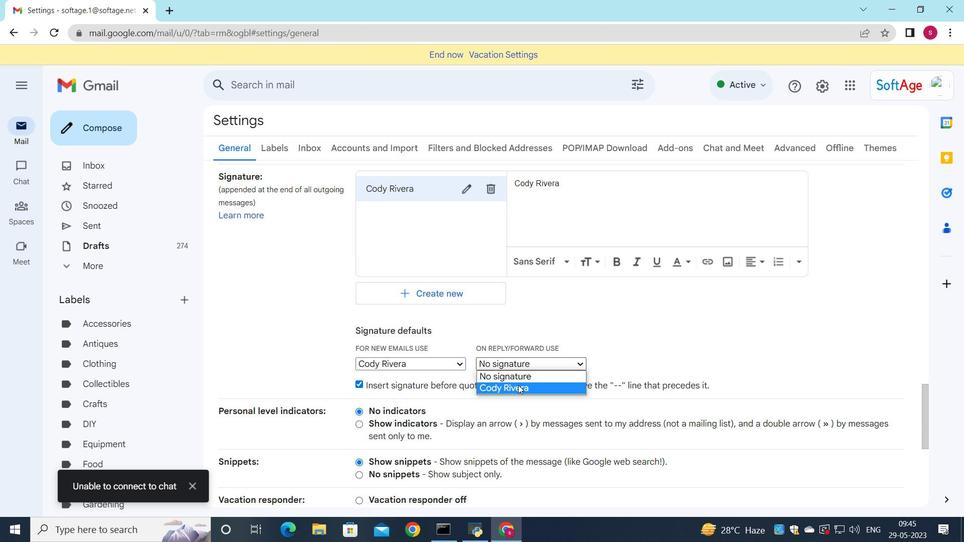 
Action: Mouse moved to (514, 377)
Screenshot: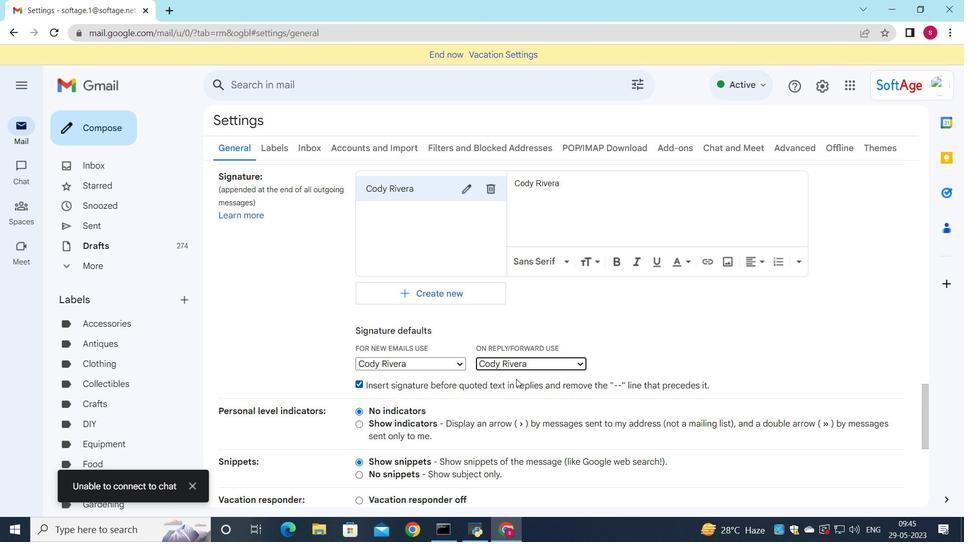 
Action: Mouse scrolled (514, 376) with delta (0, 0)
Screenshot: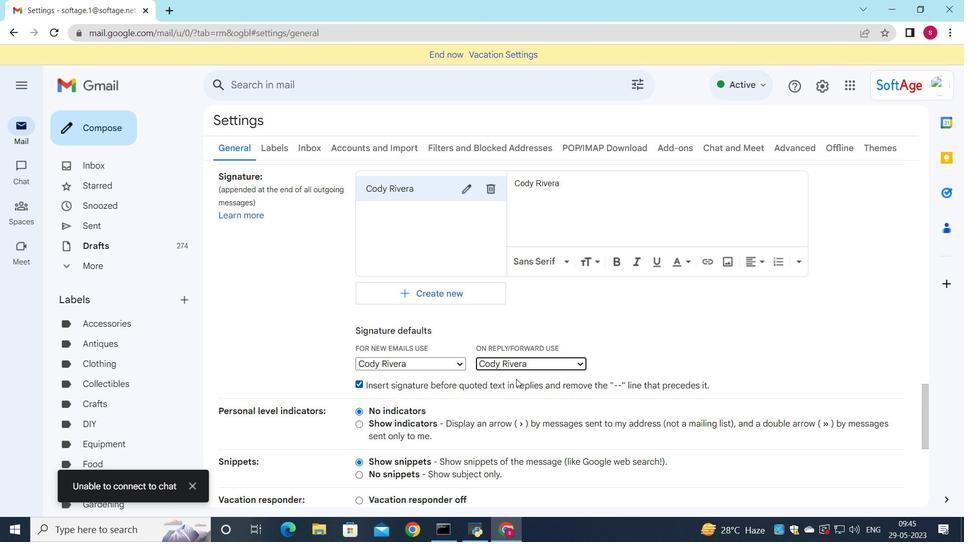
Action: Mouse moved to (511, 380)
Screenshot: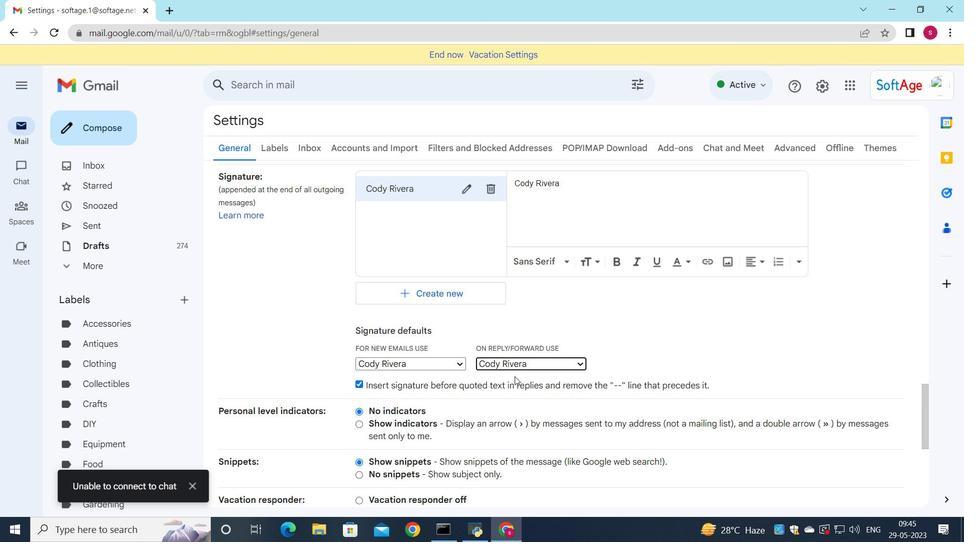 
Action: Mouse scrolled (511, 380) with delta (0, 0)
Screenshot: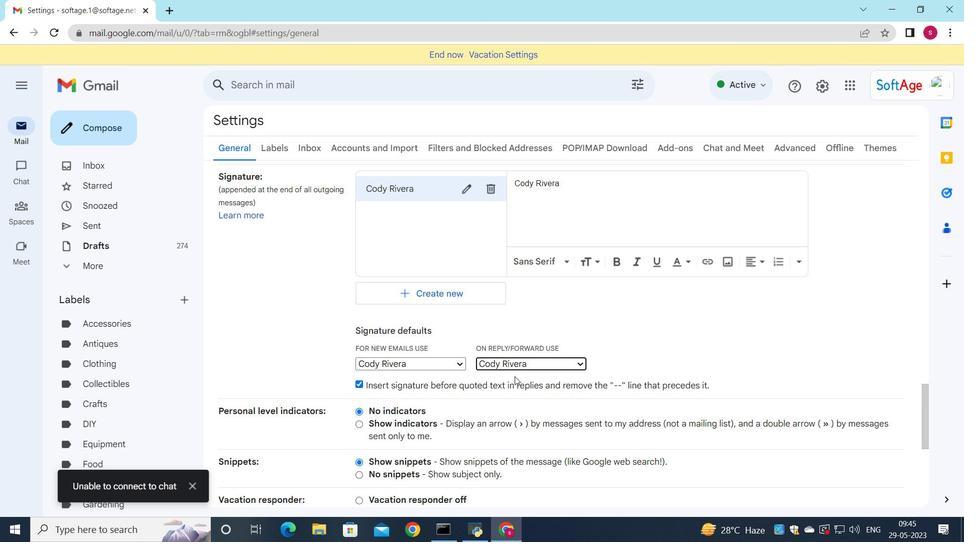 
Action: Mouse moved to (510, 382)
Screenshot: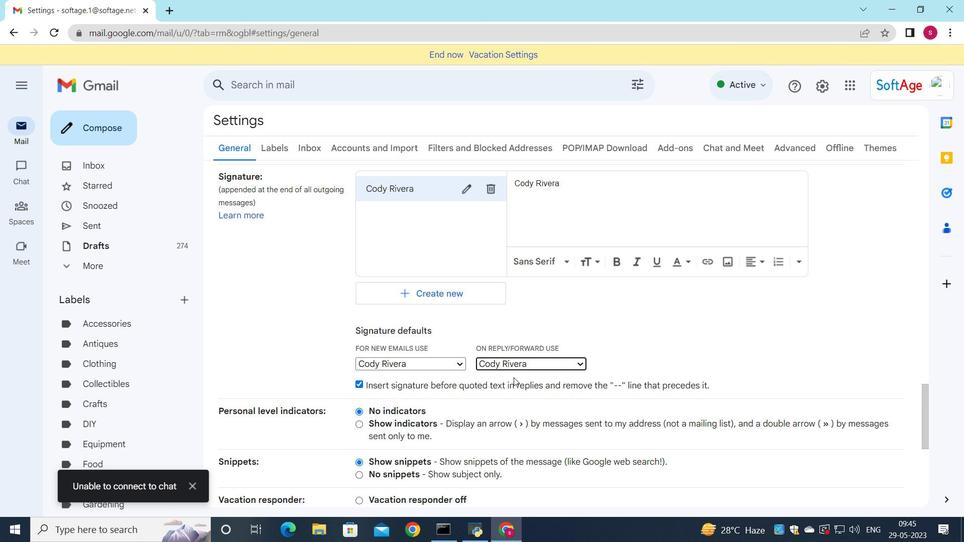
Action: Mouse scrolled (510, 381) with delta (0, 0)
Screenshot: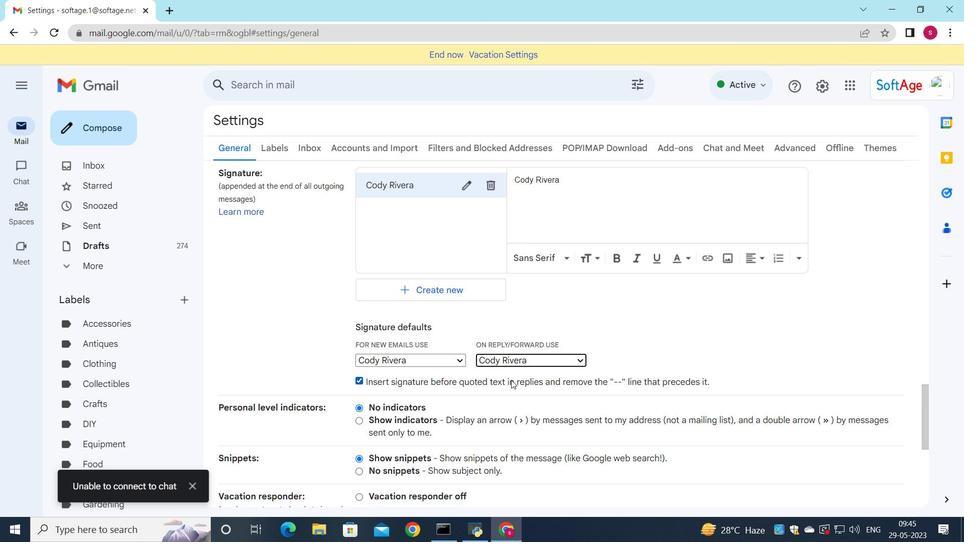 
Action: Mouse moved to (479, 399)
Screenshot: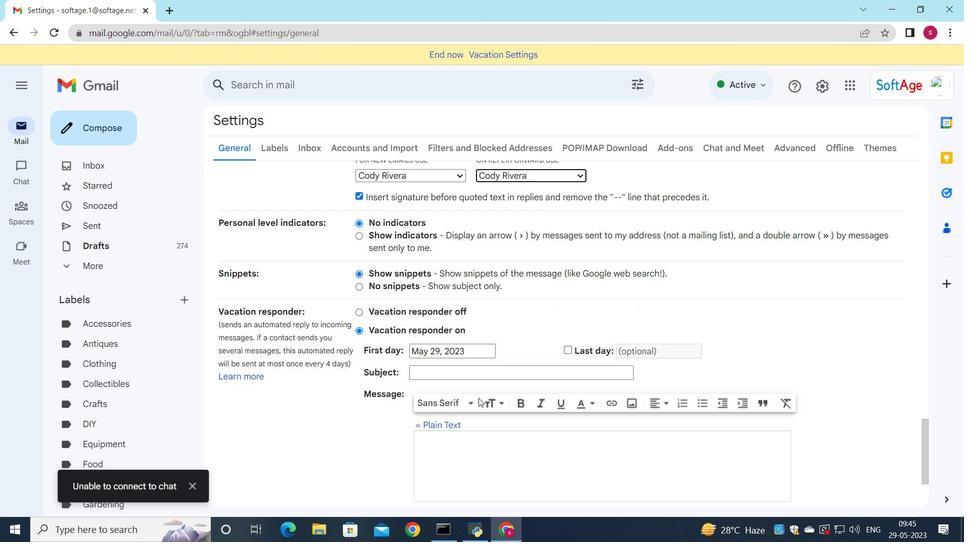
Action: Mouse scrolled (479, 398) with delta (0, 0)
Screenshot: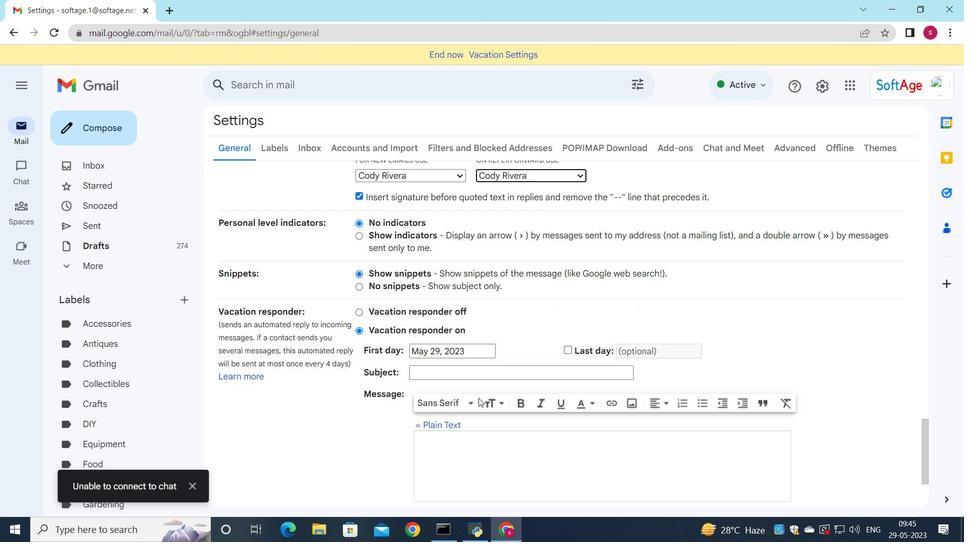 
Action: Mouse moved to (481, 399)
Screenshot: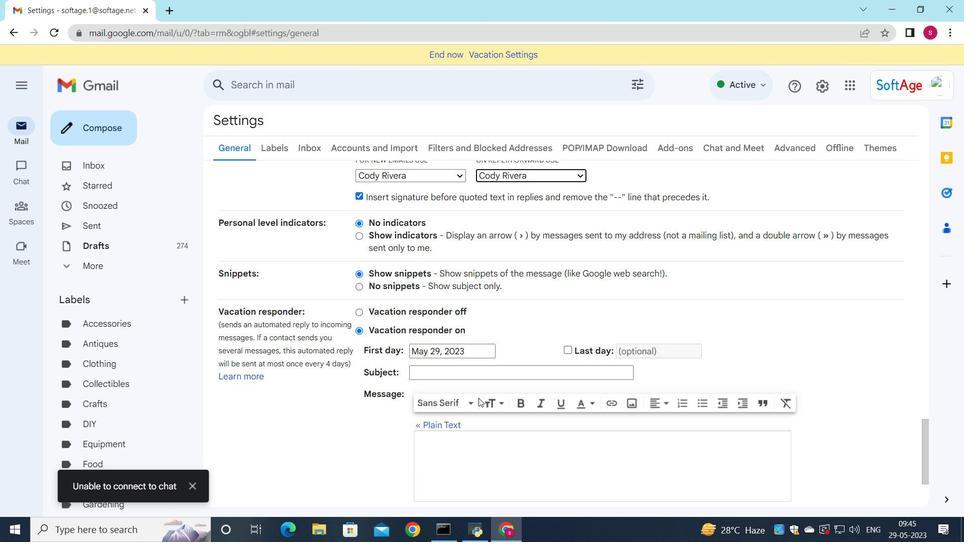 
Action: Mouse scrolled (481, 399) with delta (0, 0)
Screenshot: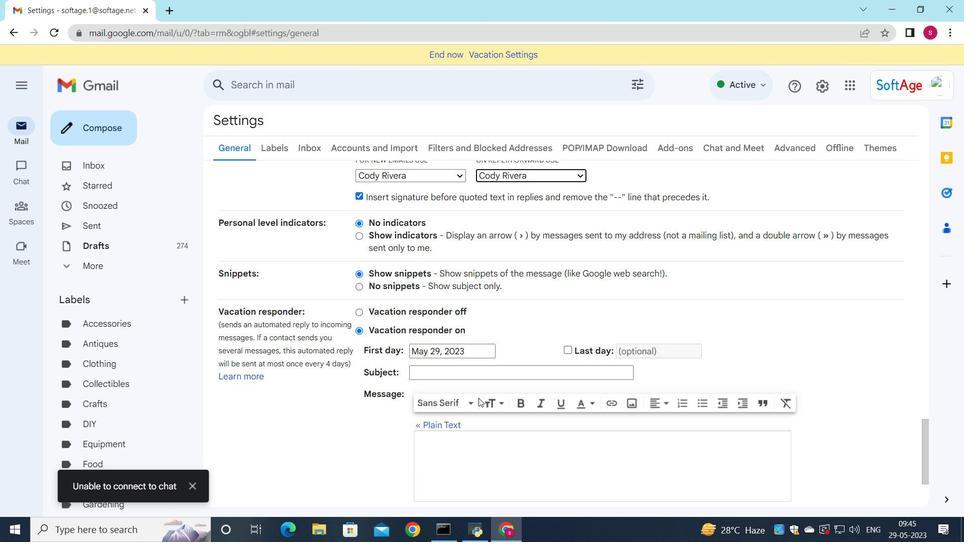 
Action: Mouse moved to (482, 400)
Screenshot: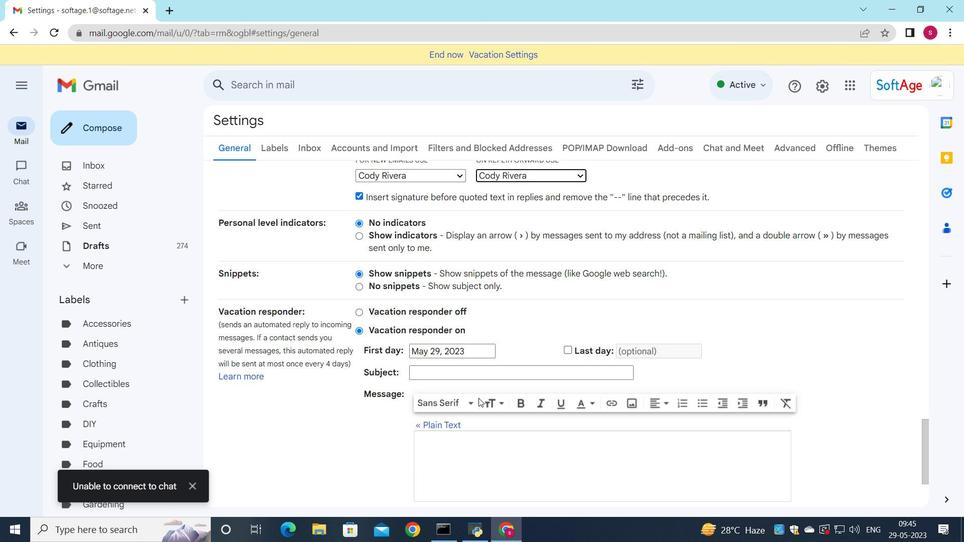 
Action: Mouse scrolled (482, 400) with delta (0, 0)
Screenshot: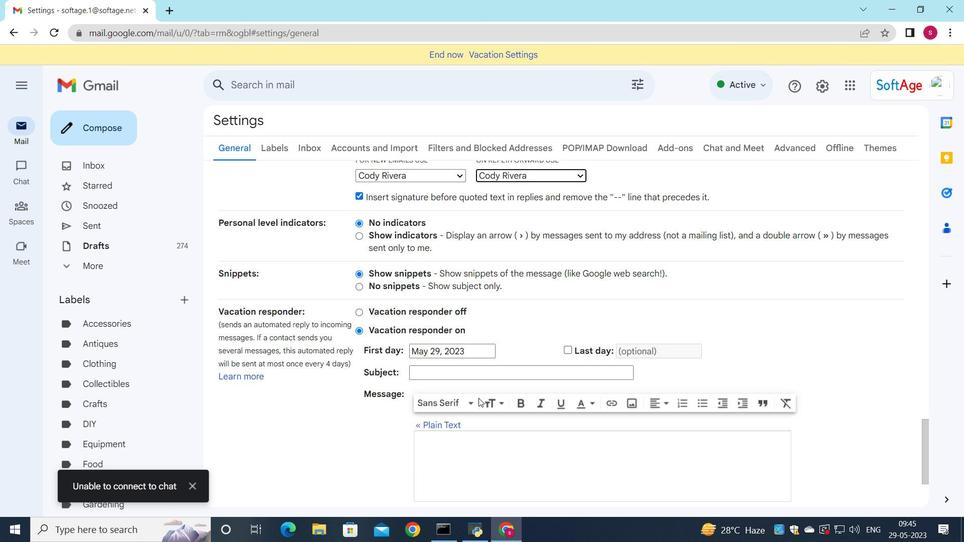 
Action: Mouse moved to (482, 400)
Screenshot: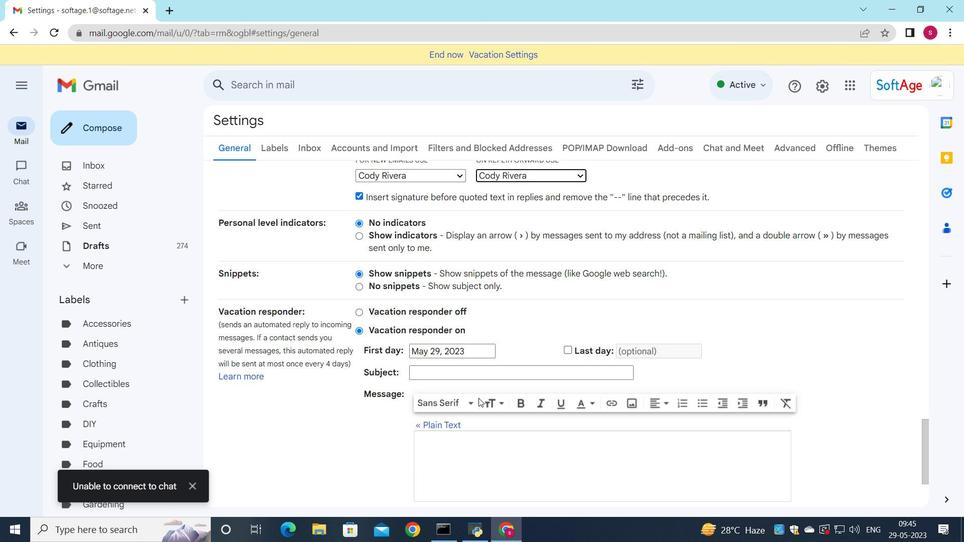 
Action: Mouse scrolled (482, 400) with delta (0, 0)
Screenshot: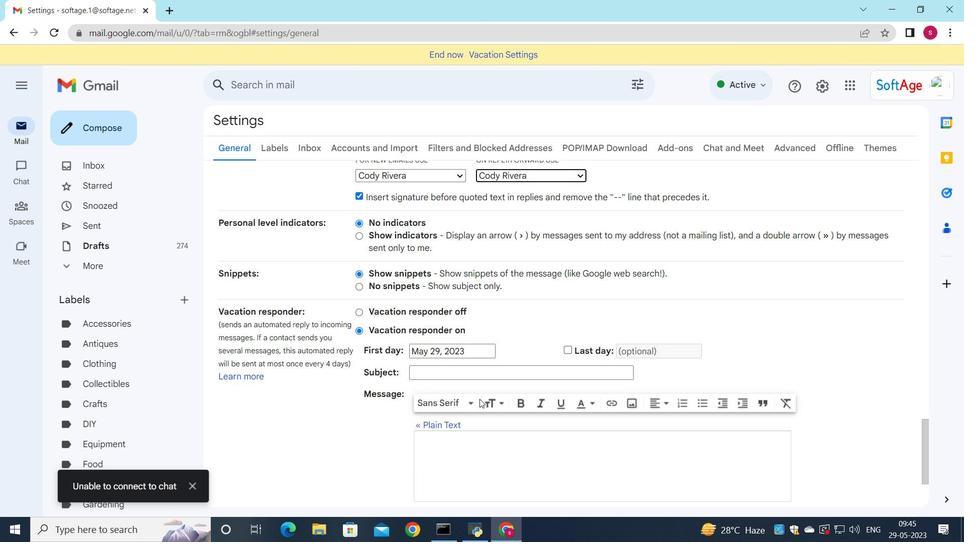 
Action: Mouse moved to (482, 401)
Screenshot: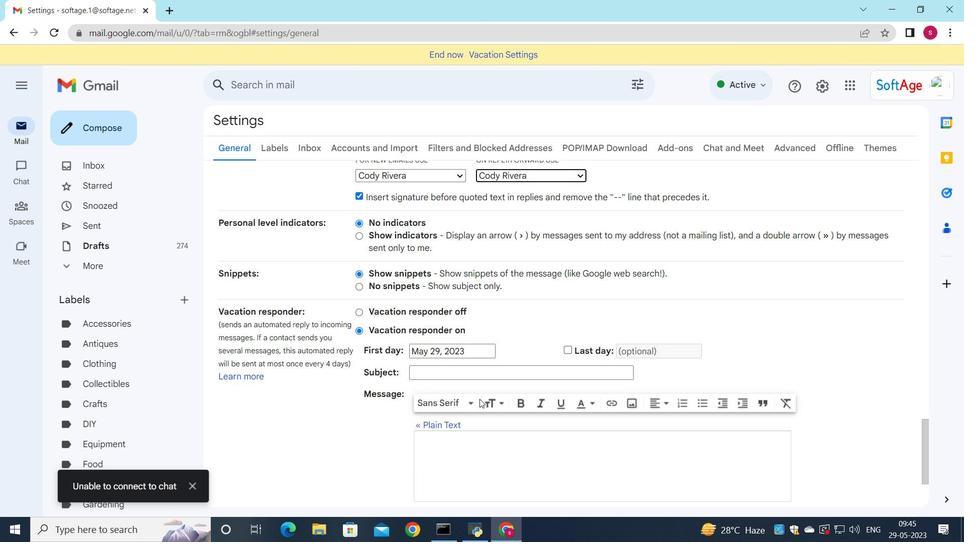 
Action: Mouse scrolled (482, 400) with delta (0, 0)
Screenshot: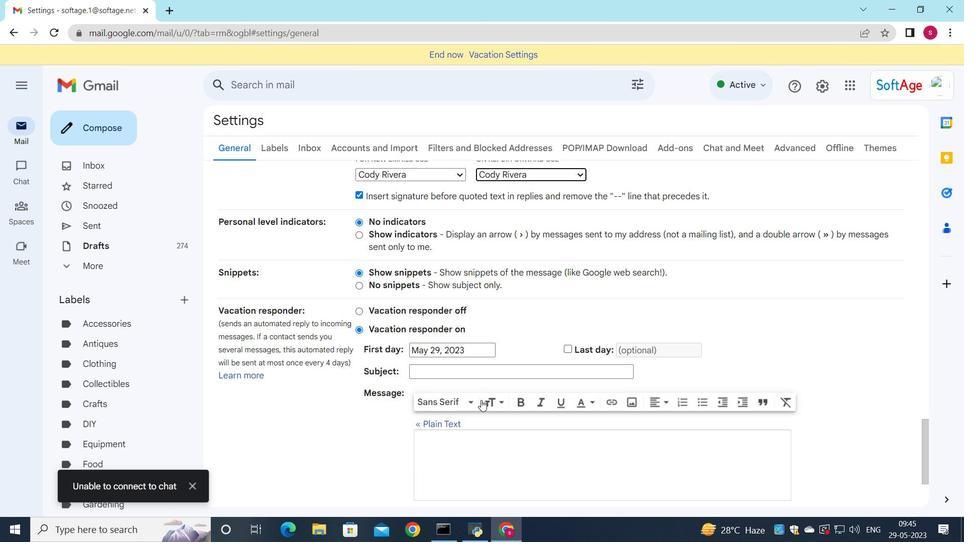 
Action: Mouse moved to (538, 441)
Screenshot: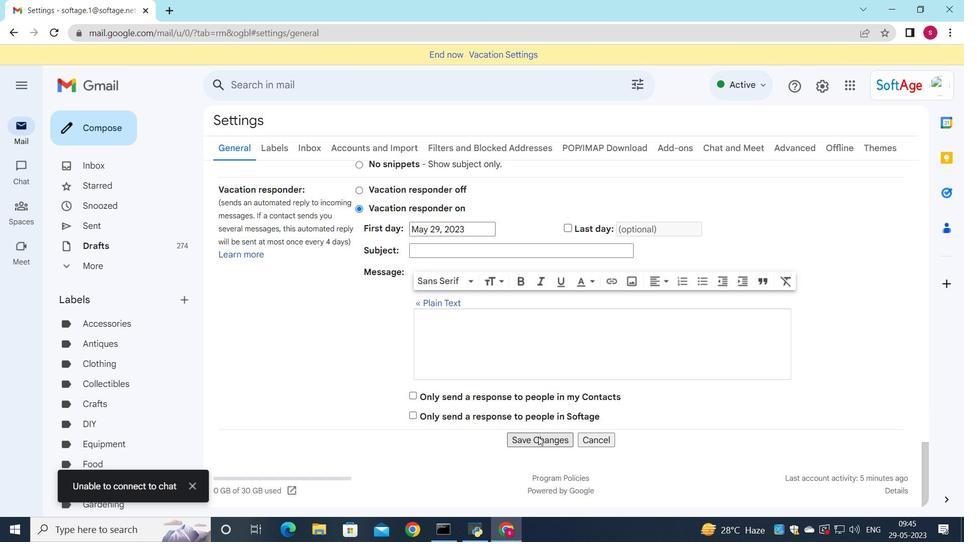
Action: Mouse pressed left at (538, 441)
Screenshot: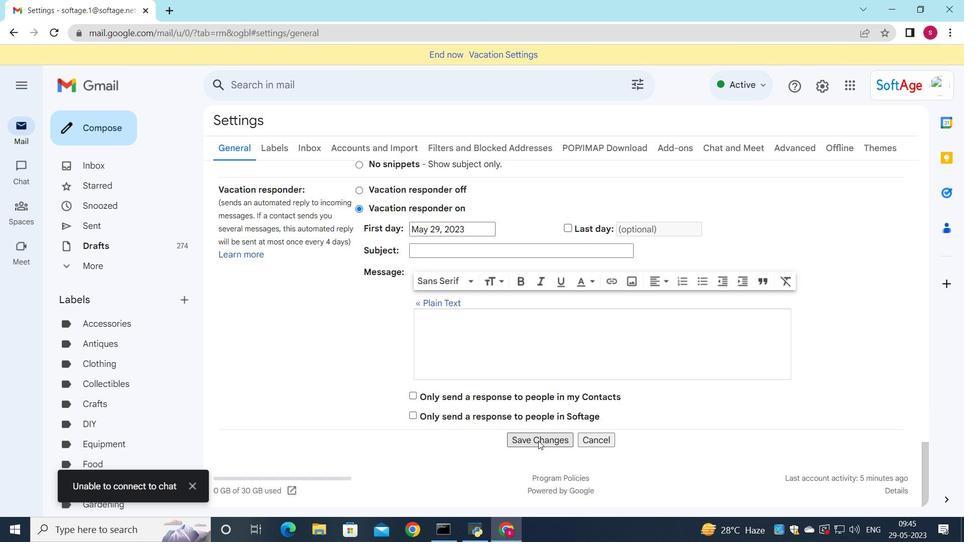 
Action: Mouse moved to (134, 130)
Screenshot: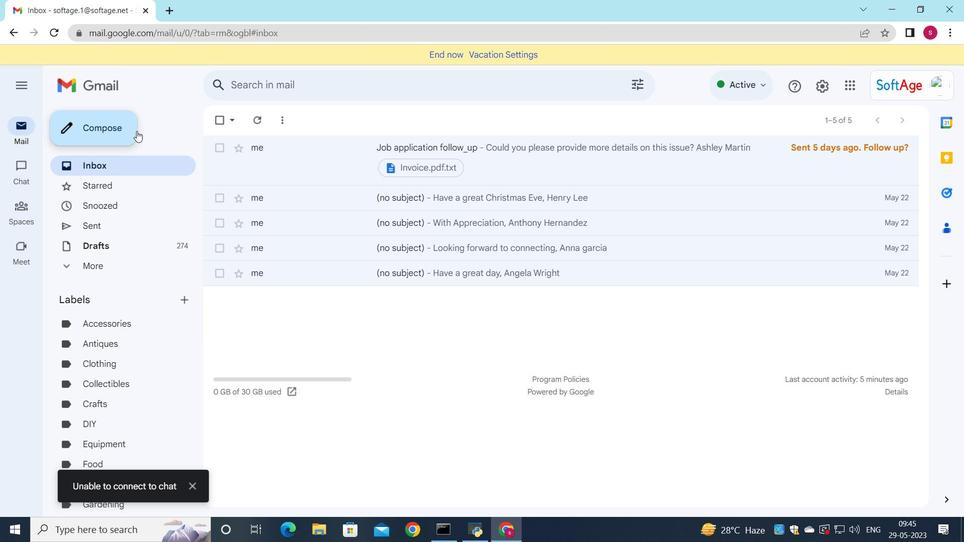 
Action: Mouse pressed left at (134, 130)
Screenshot: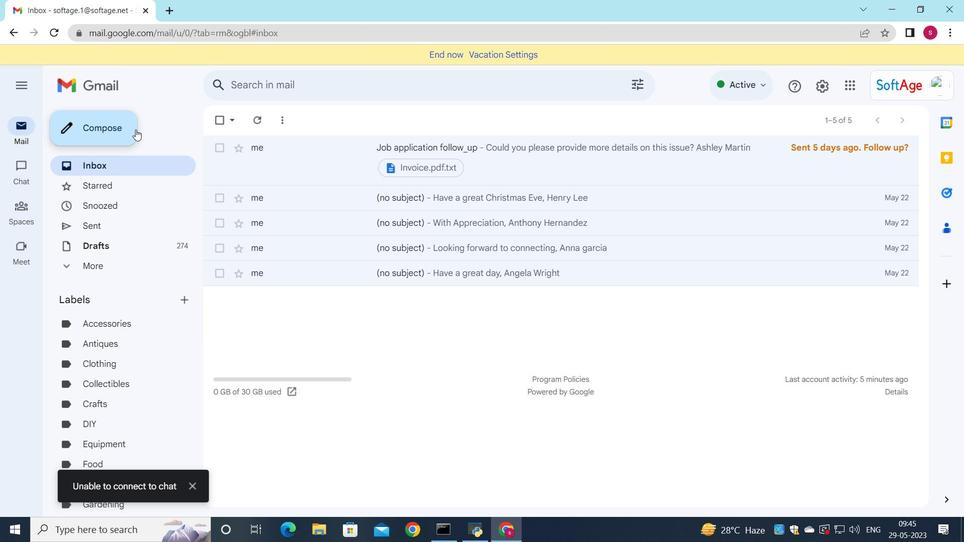 
Action: Mouse moved to (697, 250)
Screenshot: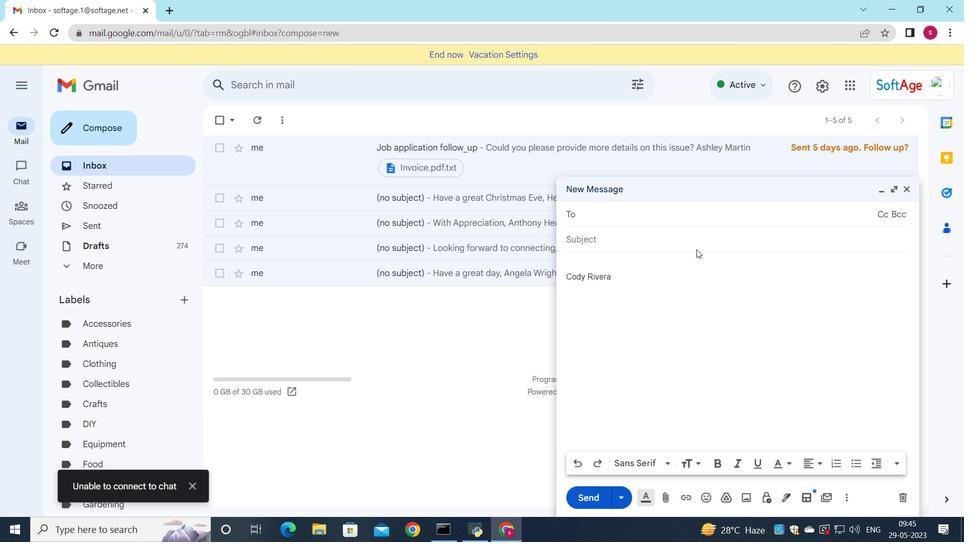 
Action: Key pressed sofyage<Key.backspace><Key.backspace><Key.backspace><Key.backspace>tage
Screenshot: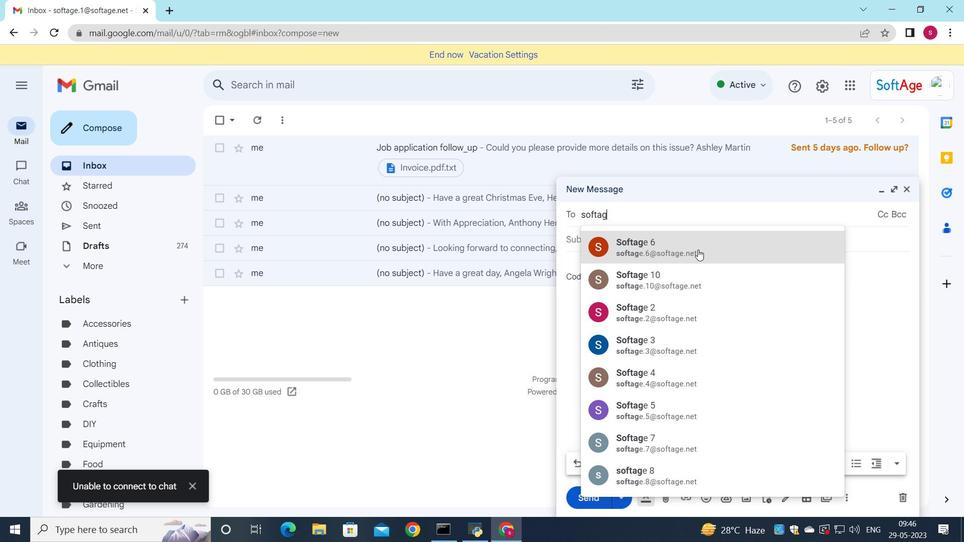 
Action: Mouse moved to (691, 311)
Screenshot: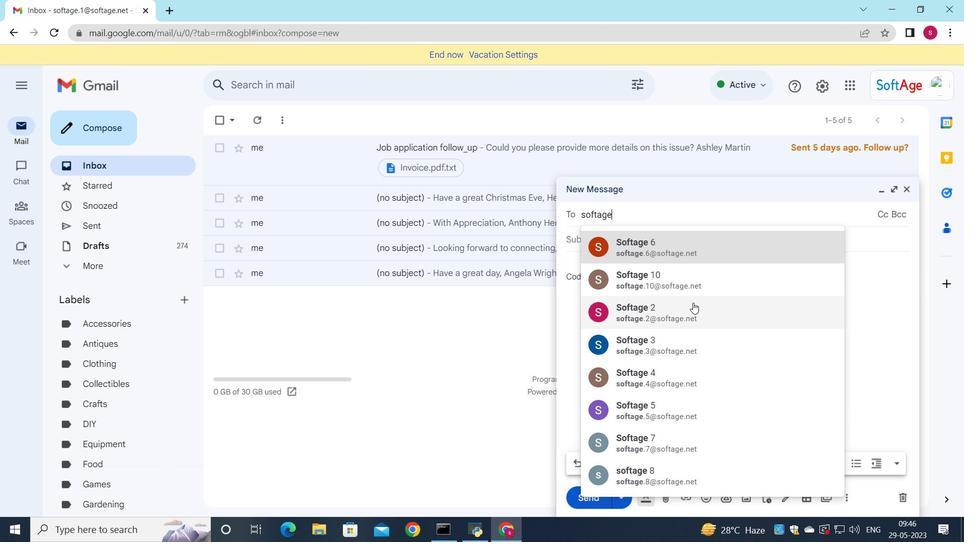 
Action: Mouse pressed left at (691, 311)
Screenshot: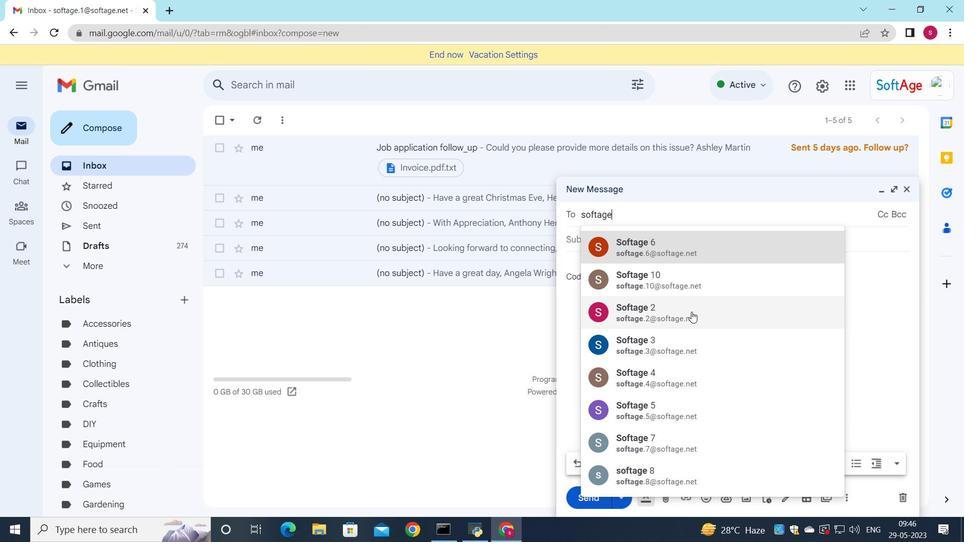 
Action: Mouse moved to (645, 298)
Screenshot: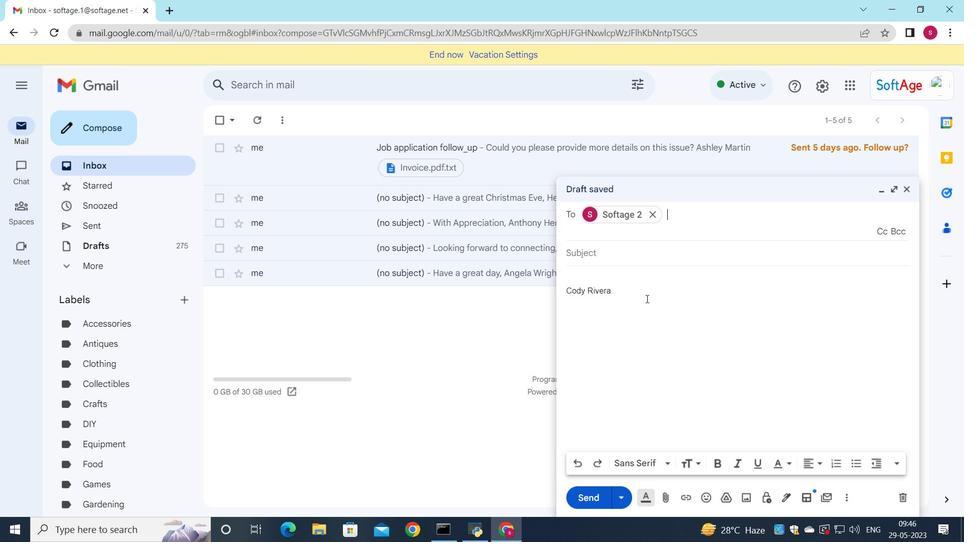 
Action: Key pressed s
Screenshot: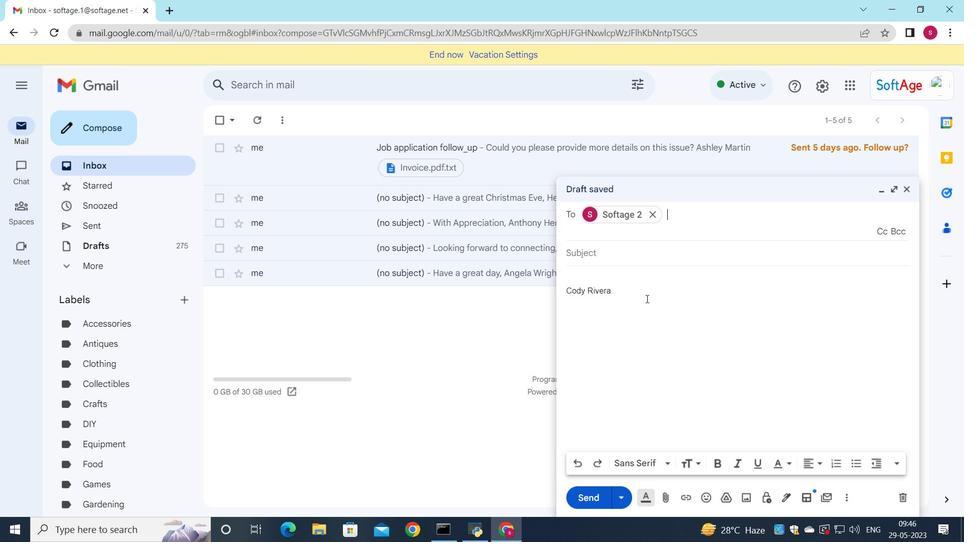 
Action: Mouse moved to (751, 344)
Screenshot: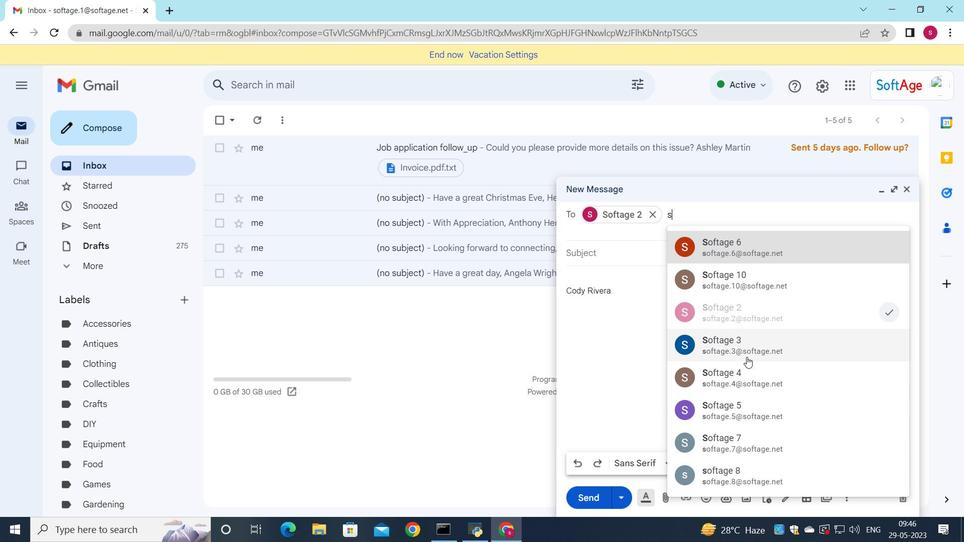 
Action: Mouse pressed left at (751, 344)
Screenshot: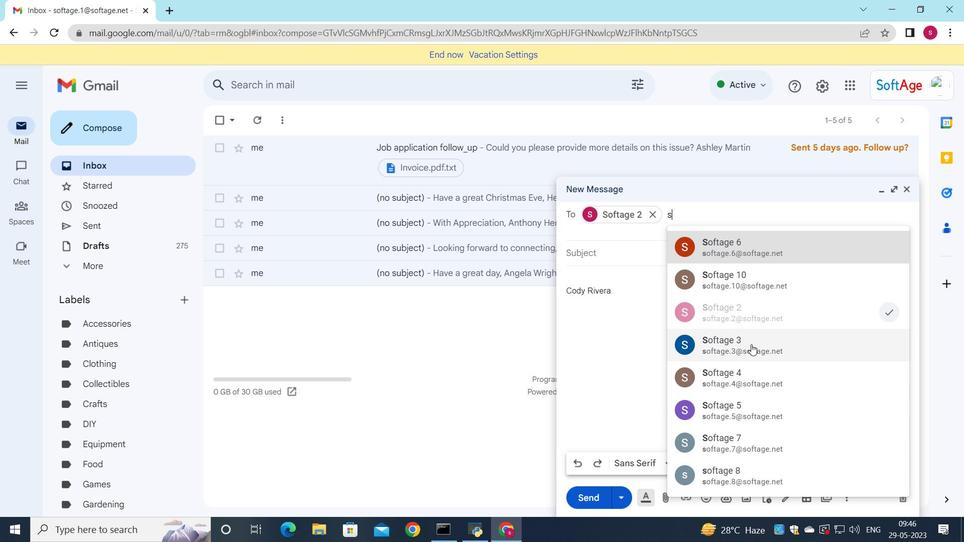 
Action: Mouse moved to (883, 231)
Screenshot: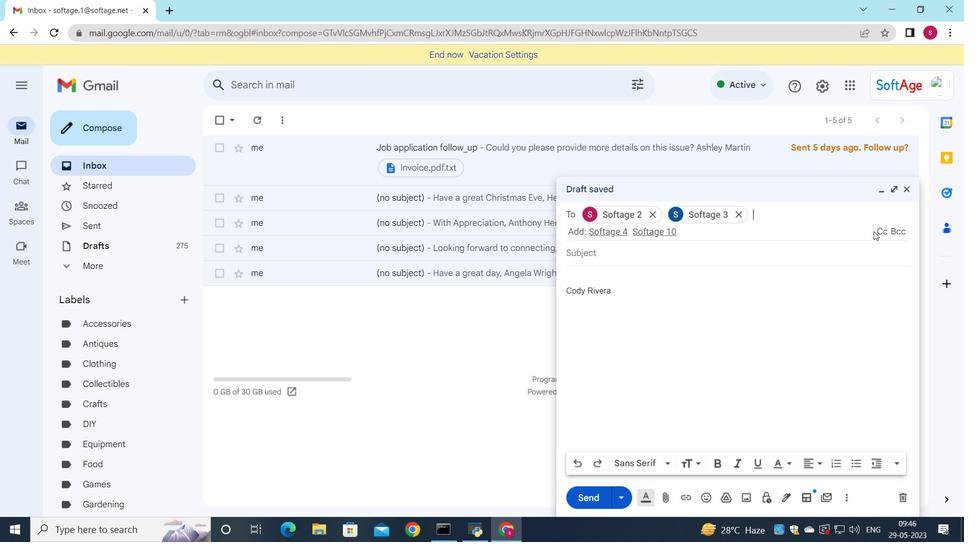 
Action: Mouse pressed left at (883, 231)
Screenshot: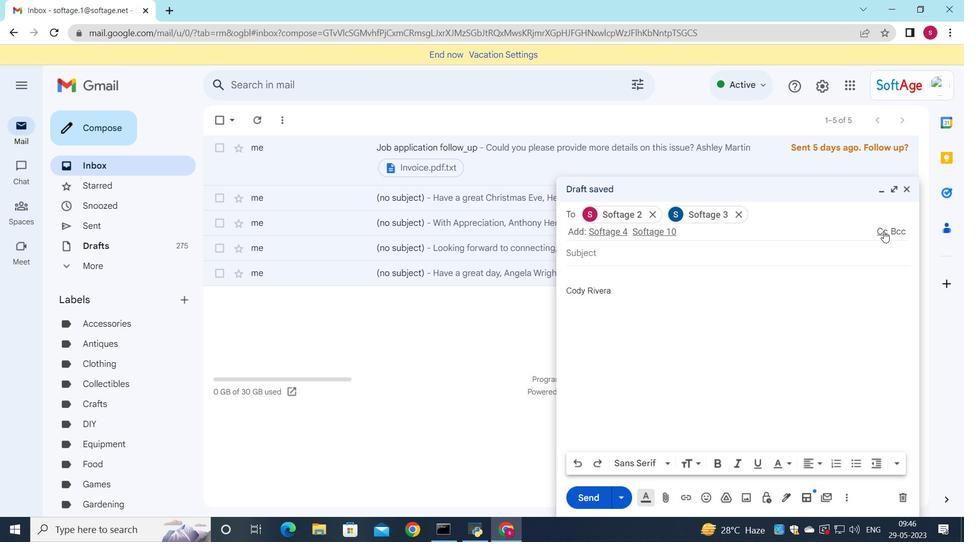 
Action: Mouse moved to (770, 290)
Screenshot: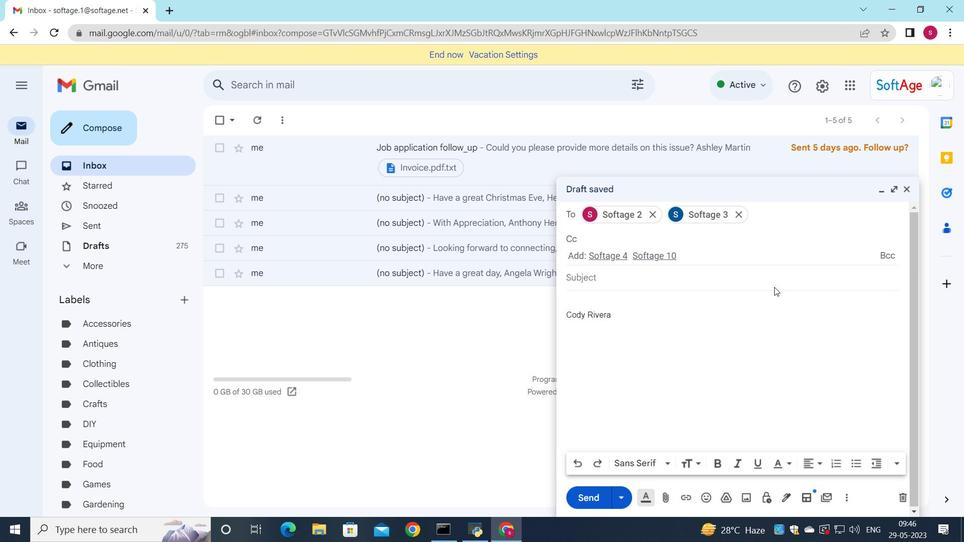 
Action: Key pressed s
Screenshot: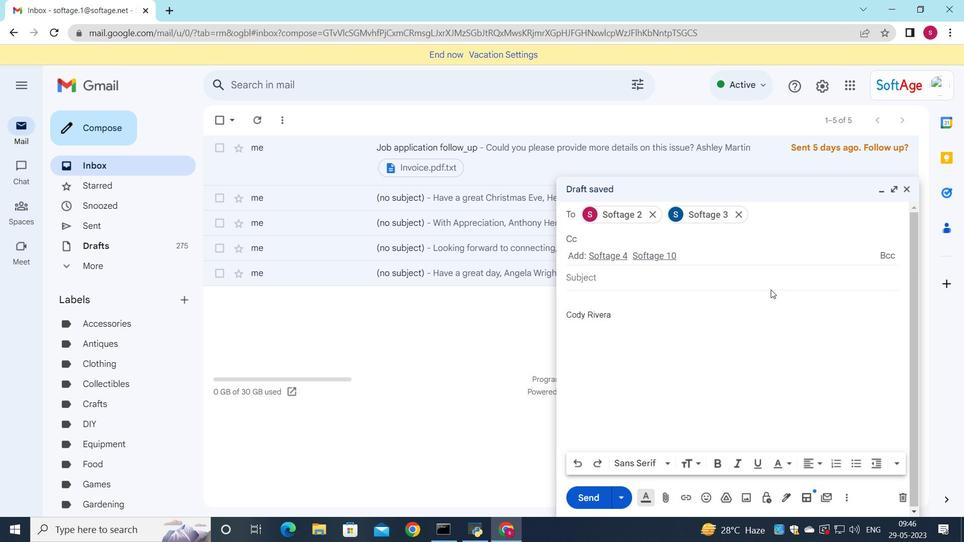 
Action: Mouse moved to (721, 398)
Screenshot: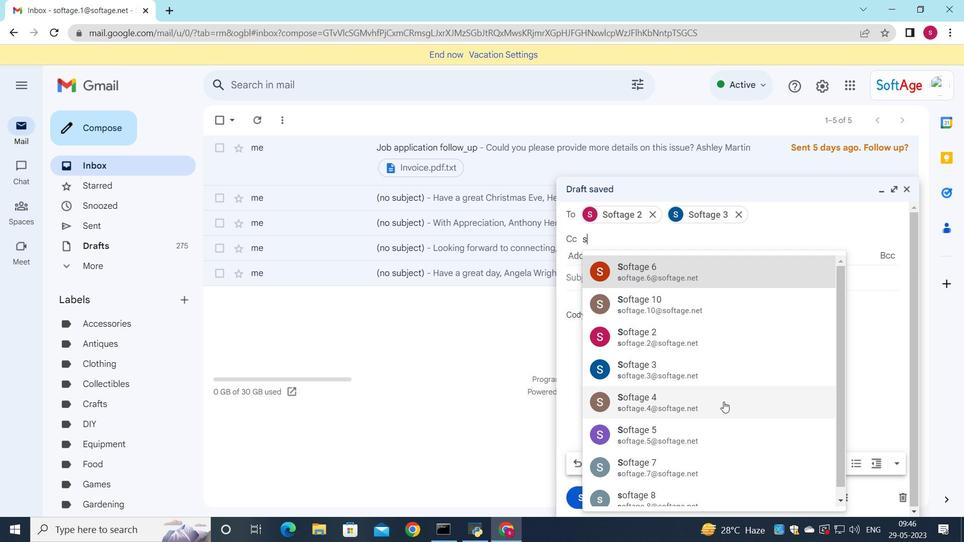 
Action: Mouse pressed left at (721, 398)
Screenshot: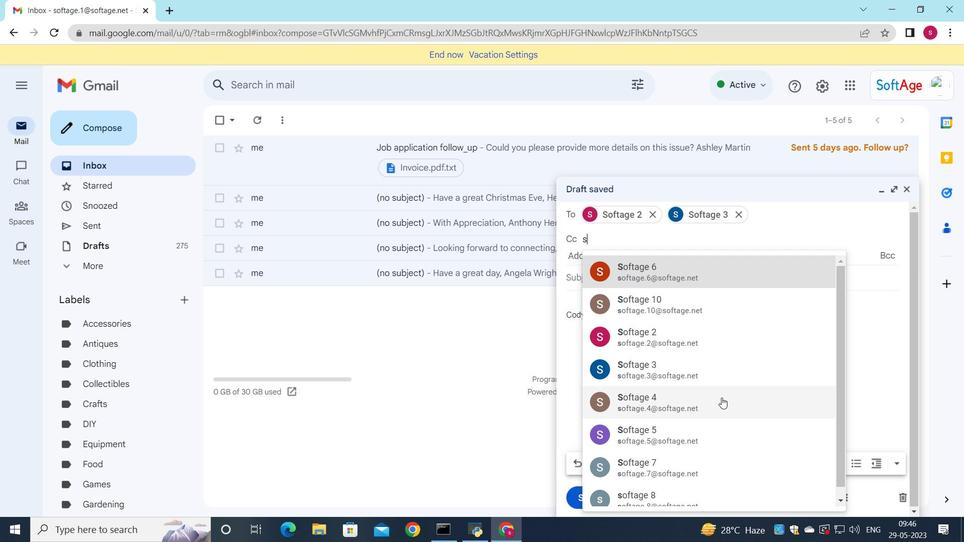
Action: Mouse moved to (656, 281)
Screenshot: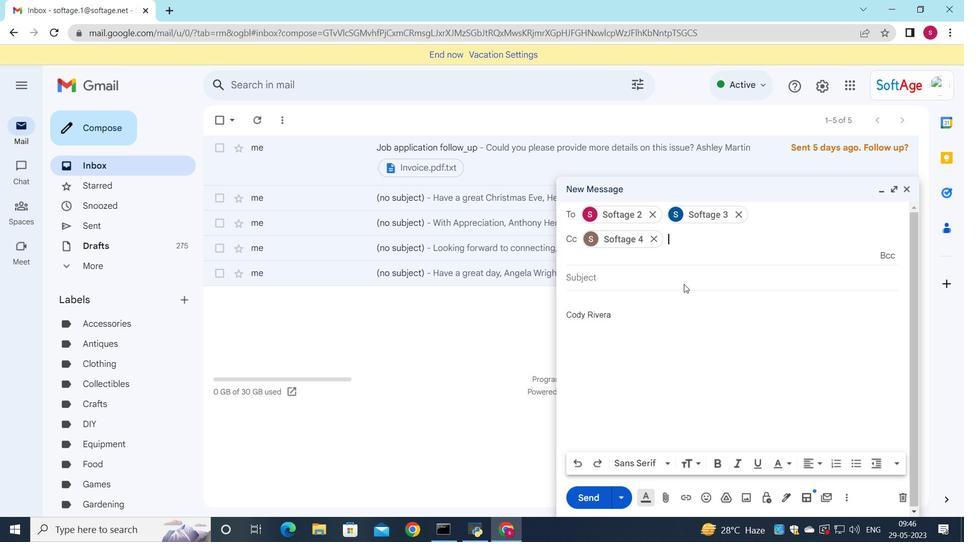
Action: Mouse pressed left at (656, 281)
Screenshot: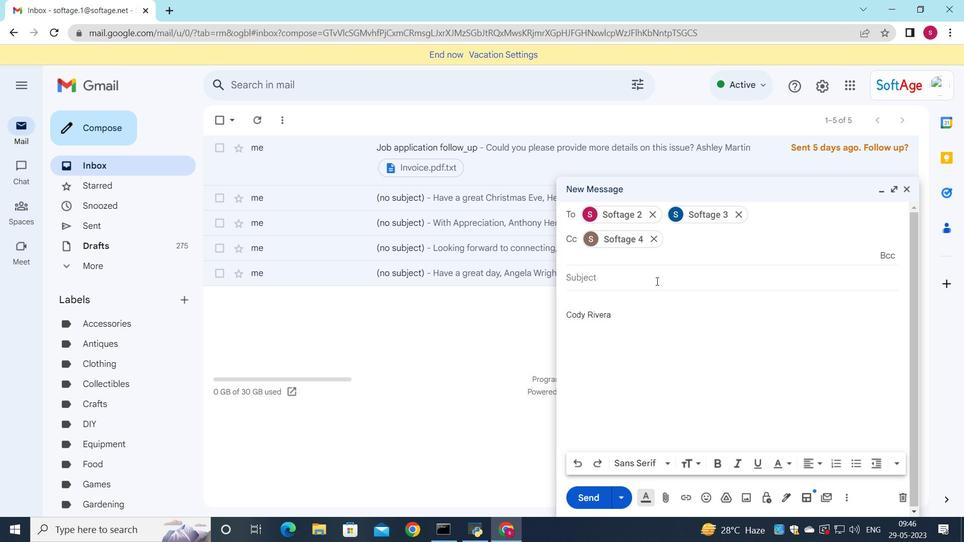 
Action: Key pressed <Key.shift>Request<Key.space>for<Key.space>a<Key.space>product<Key.space>demo
Screenshot: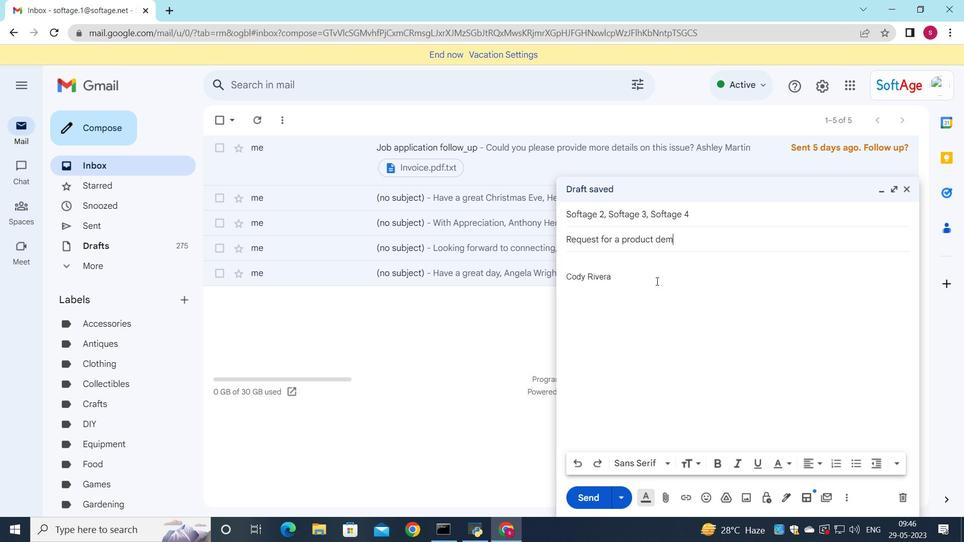 
Action: Mouse moved to (574, 265)
Screenshot: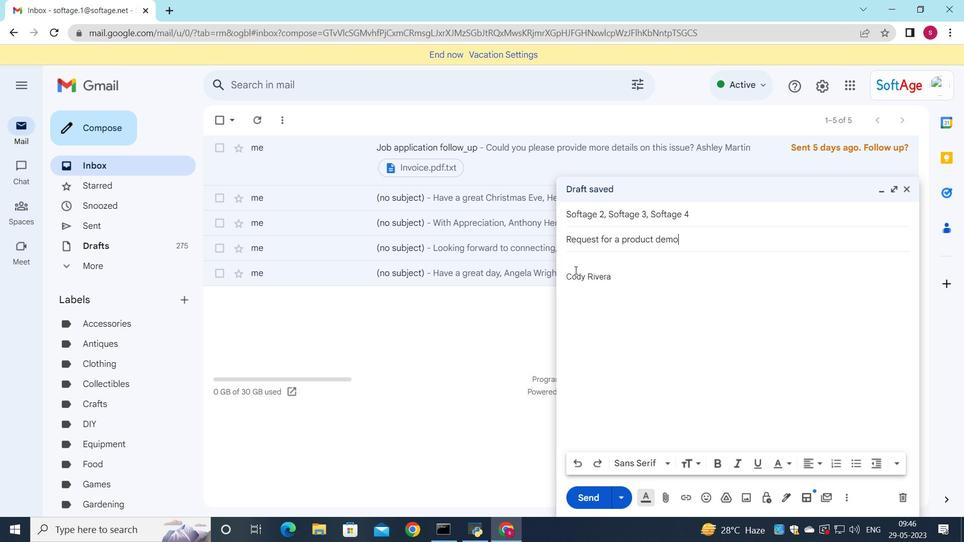 
Action: Mouse pressed left at (574, 265)
Screenshot: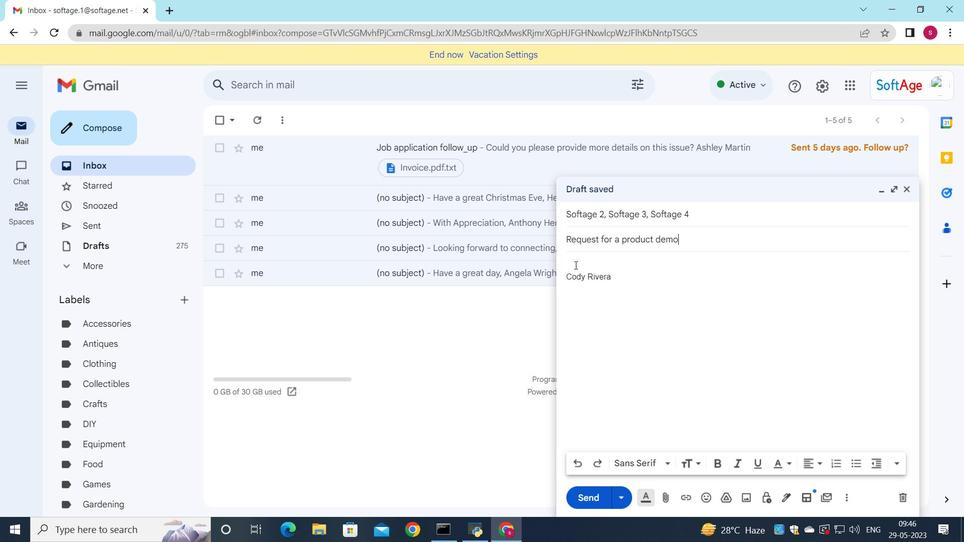 
Action: Key pressed <Key.shift>I<Key.space>would<Key.space>like<Key.space>to<Key.space>arrange<Key.space>a<Key.space>call<Key.space>to<Key.space>discuss<Key.space>this<Key.space>further.
Screenshot: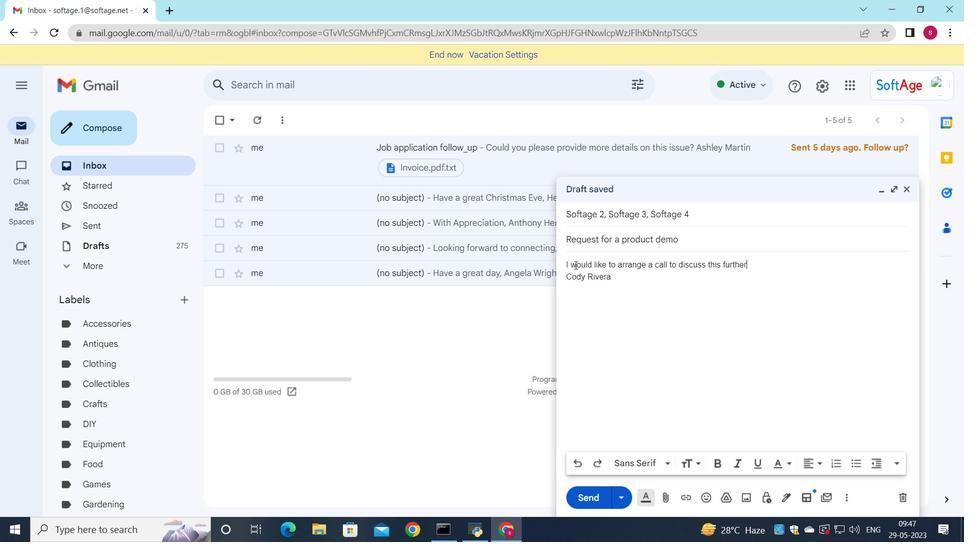 
Action: Mouse moved to (752, 265)
Screenshot: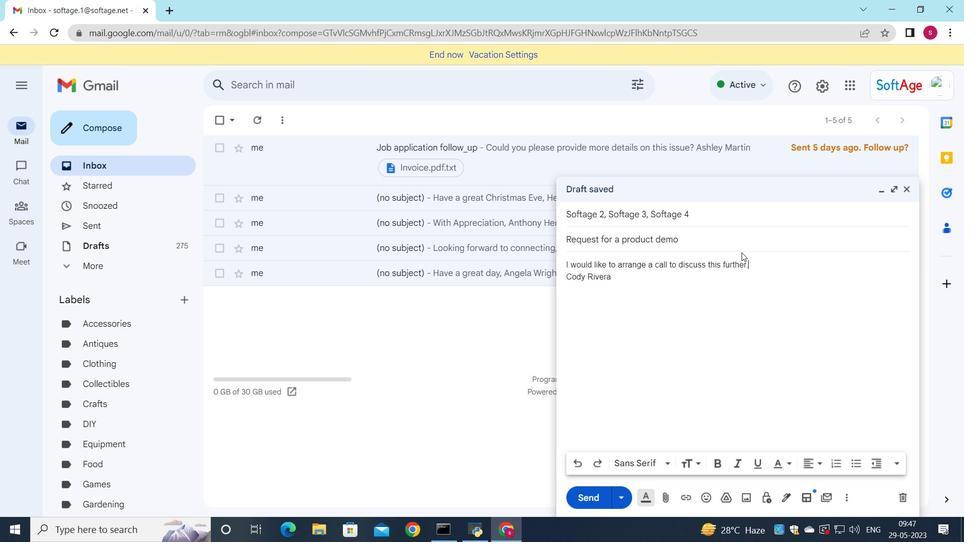 
Action: Mouse pressed left at (752, 265)
Screenshot: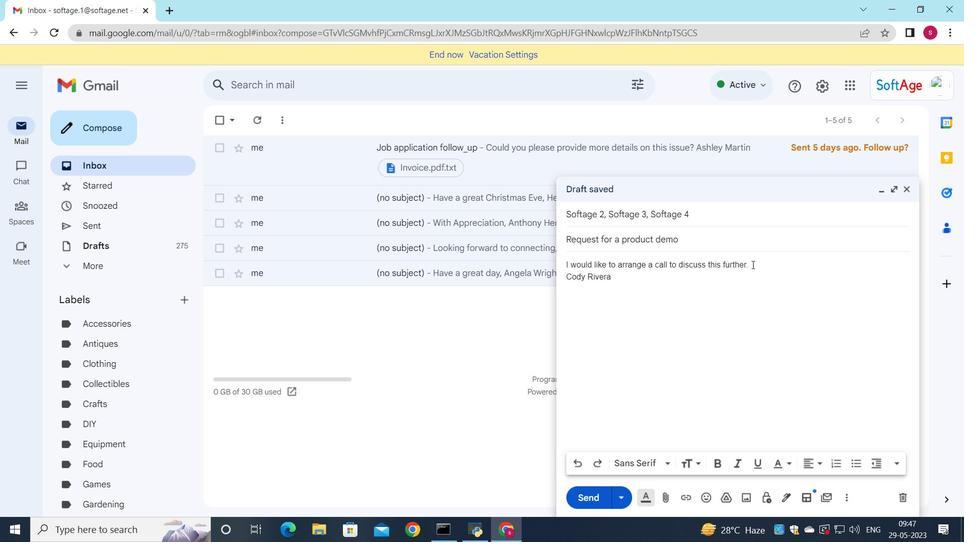 
Action: Mouse moved to (699, 463)
Screenshot: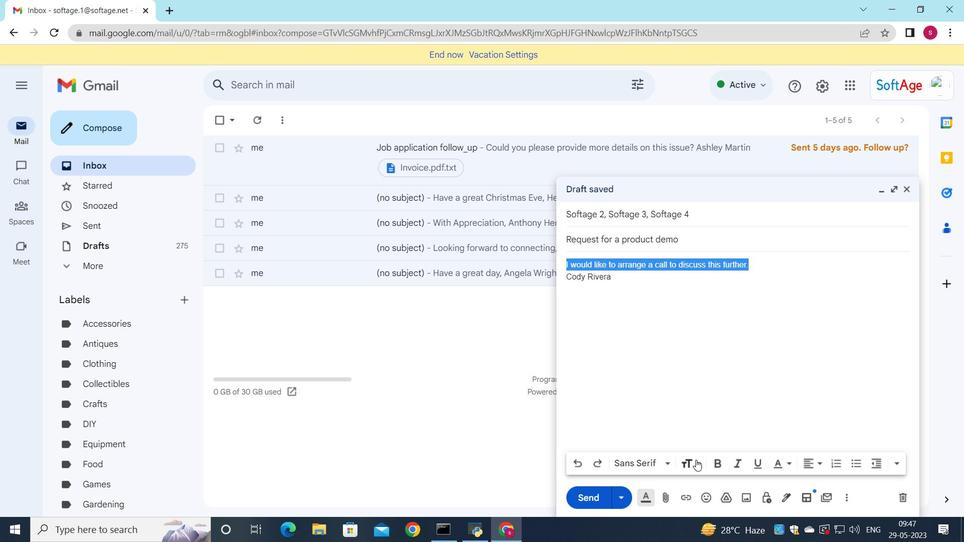 
Action: Mouse pressed left at (699, 463)
Screenshot: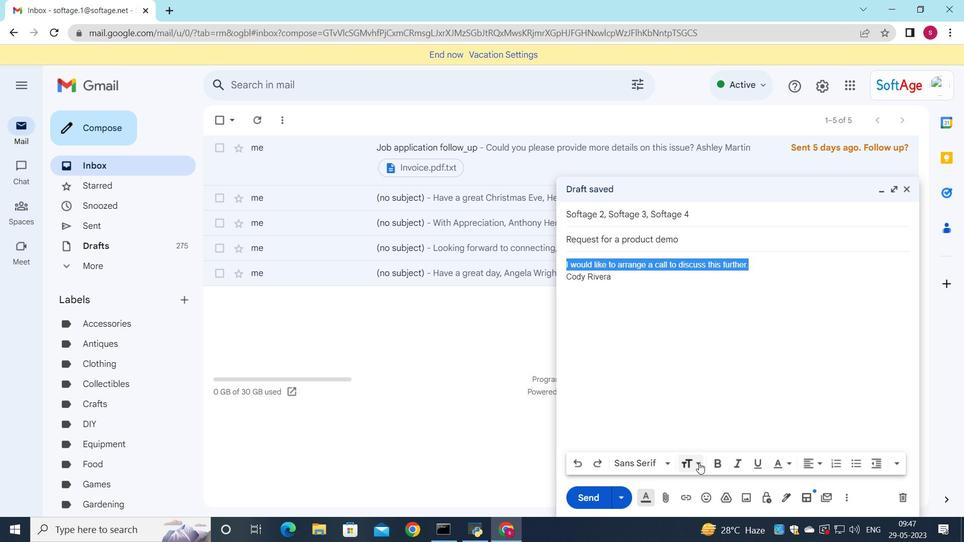 
Action: Mouse moved to (729, 450)
Screenshot: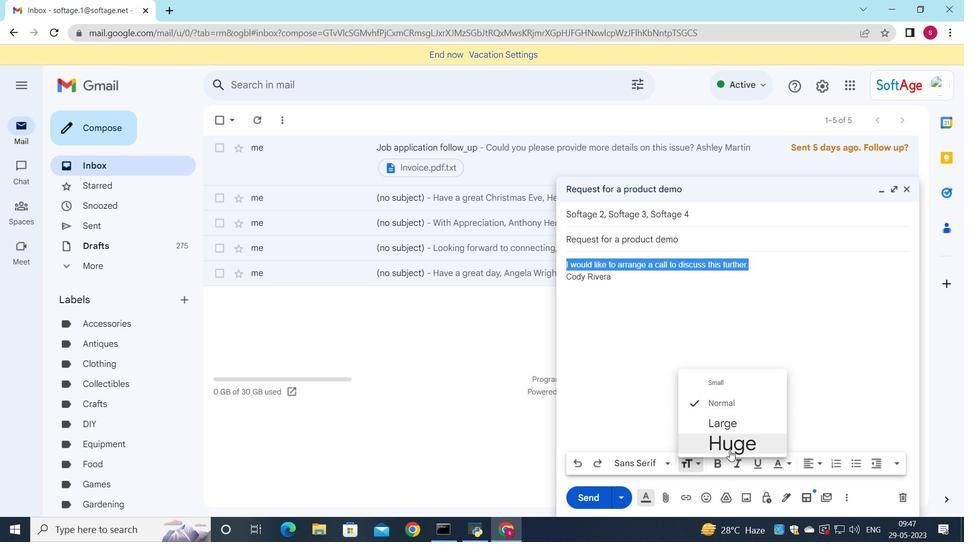 
Action: Mouse pressed left at (729, 450)
Screenshot: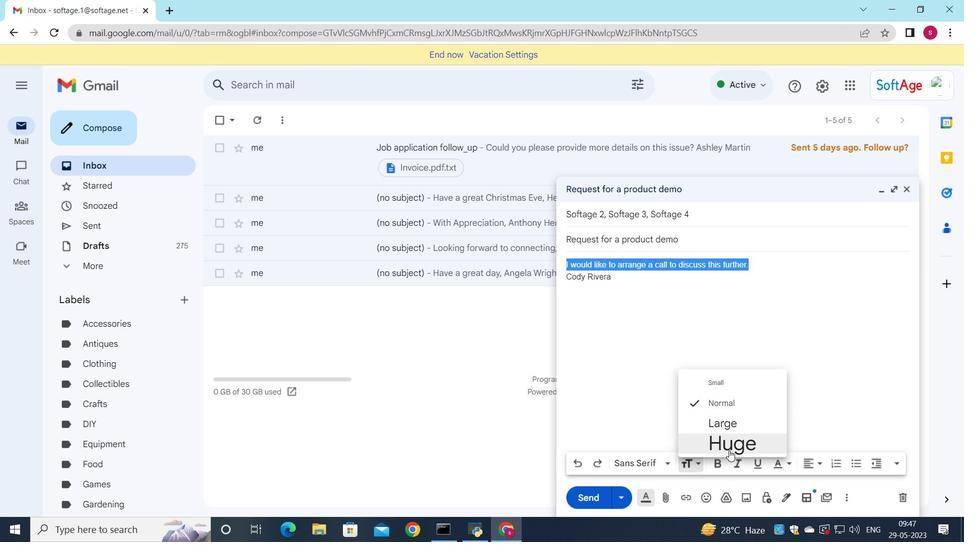 
Action: Mouse moved to (822, 465)
Screenshot: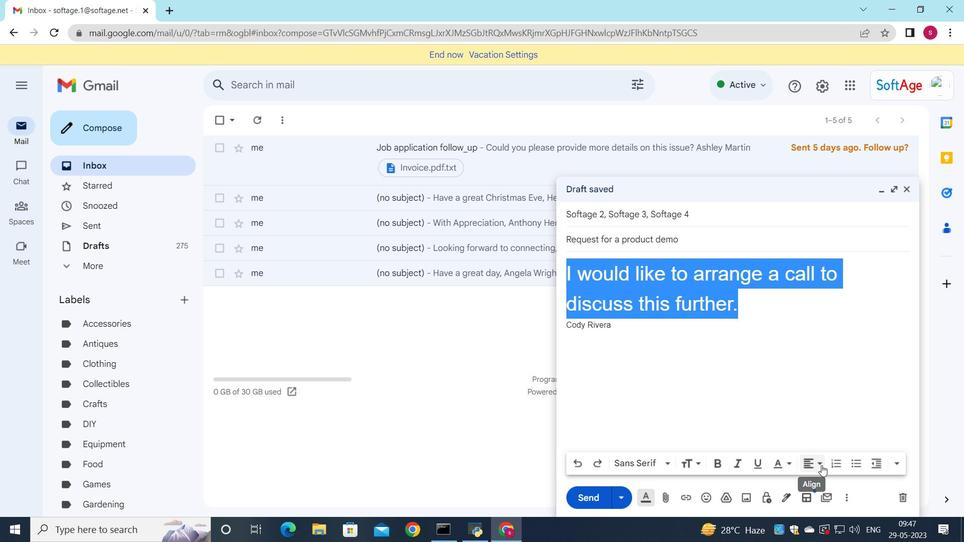
Action: Mouse pressed left at (822, 465)
Screenshot: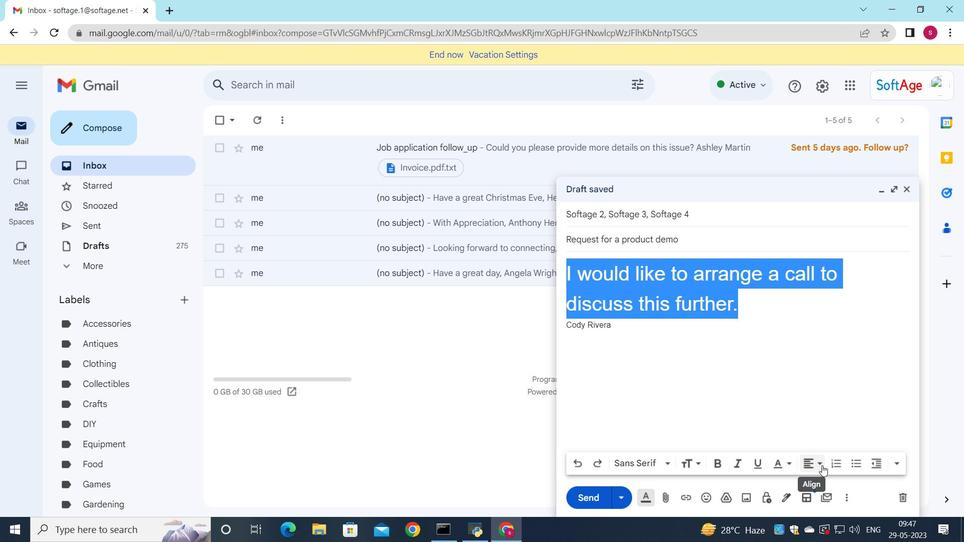 
Action: Mouse moved to (812, 449)
Screenshot: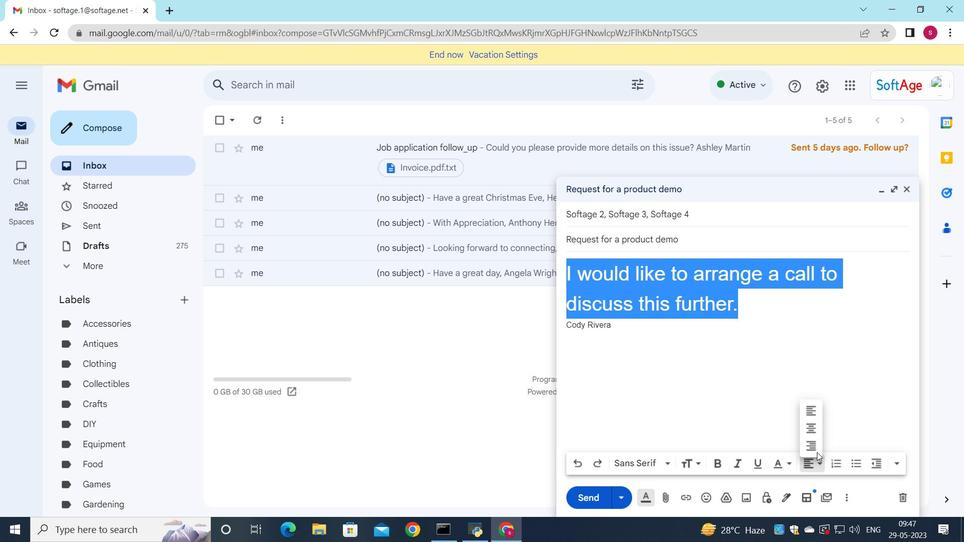 
Action: Mouse pressed left at (812, 449)
Screenshot: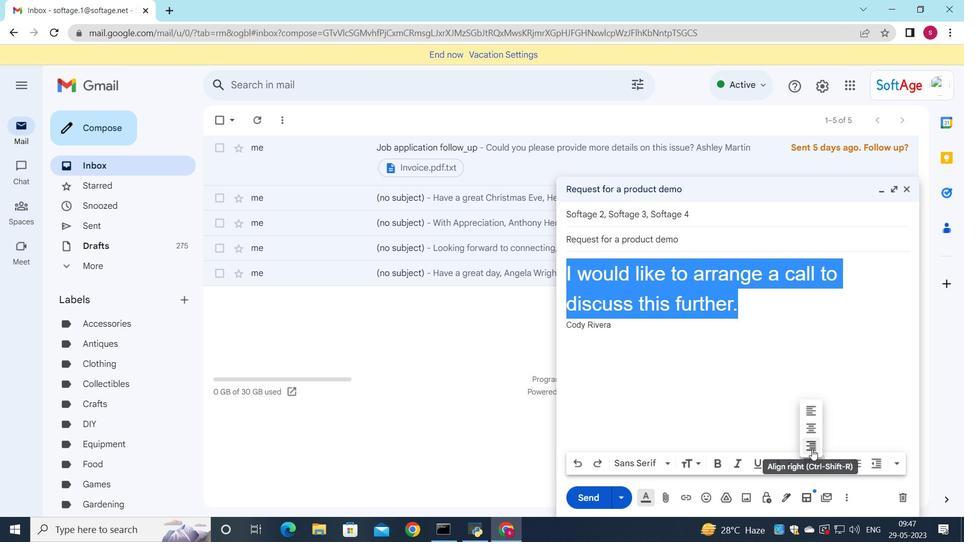 
Action: Mouse moved to (585, 501)
Screenshot: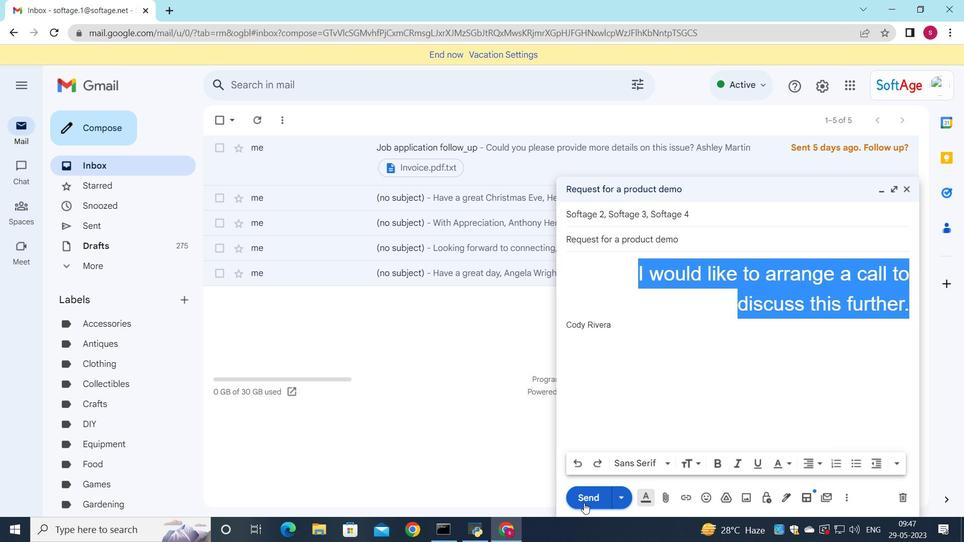 
Action: Mouse pressed left at (585, 501)
Screenshot: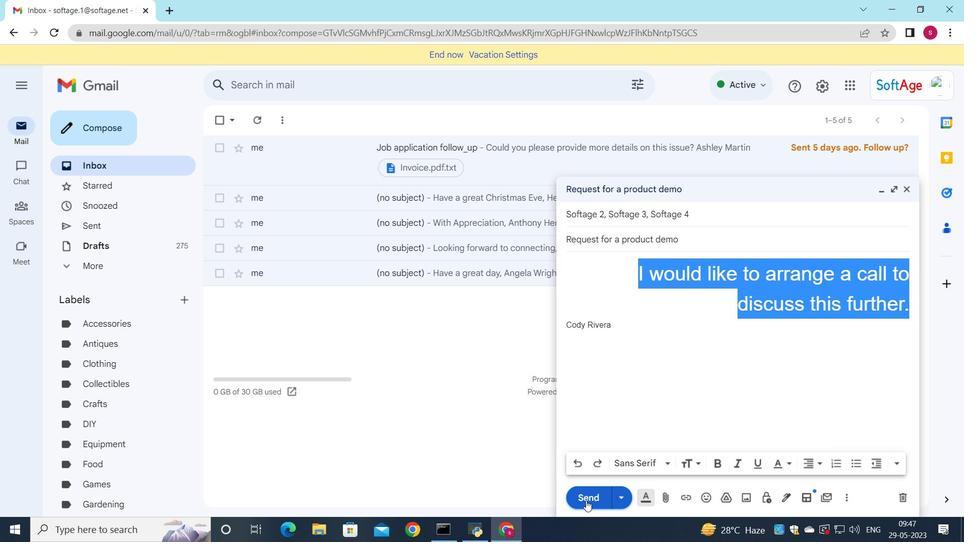 
Action: Mouse moved to (94, 227)
Screenshot: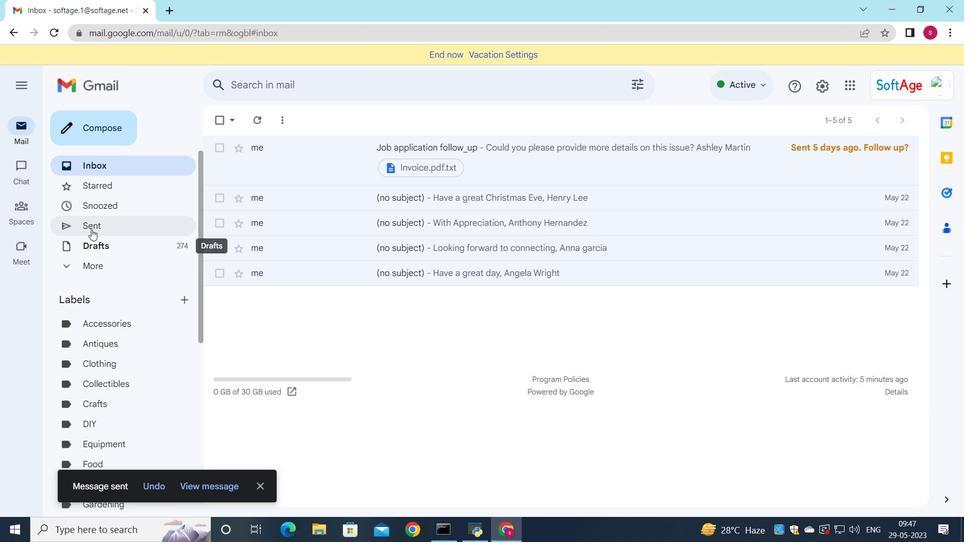 
Action: Mouse pressed left at (94, 227)
Screenshot: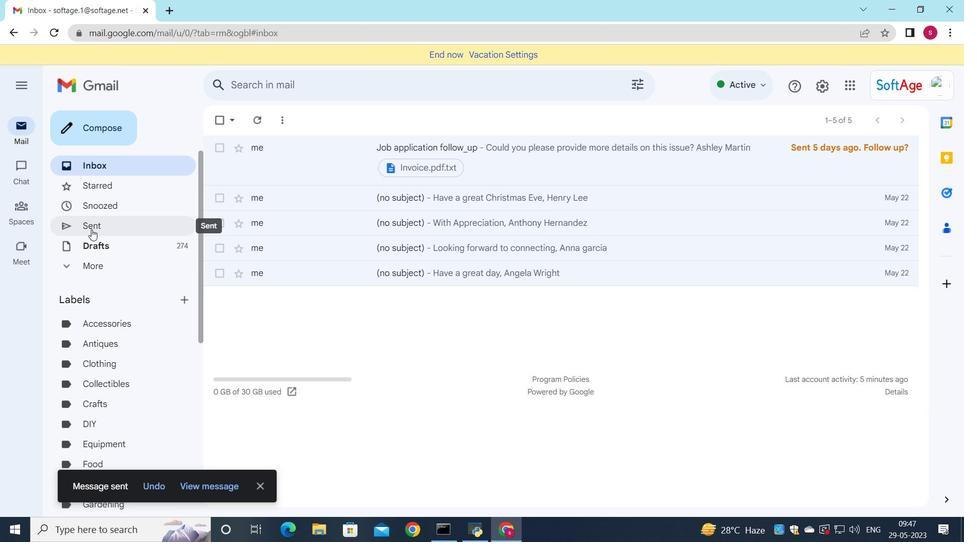 
Action: Mouse moved to (500, 179)
Screenshot: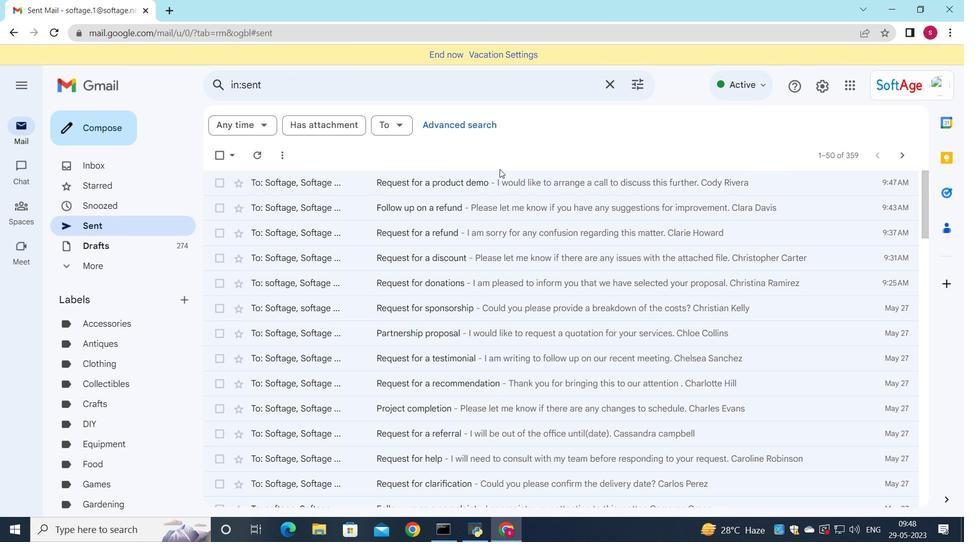 
Action: Mouse pressed left at (500, 179)
Screenshot: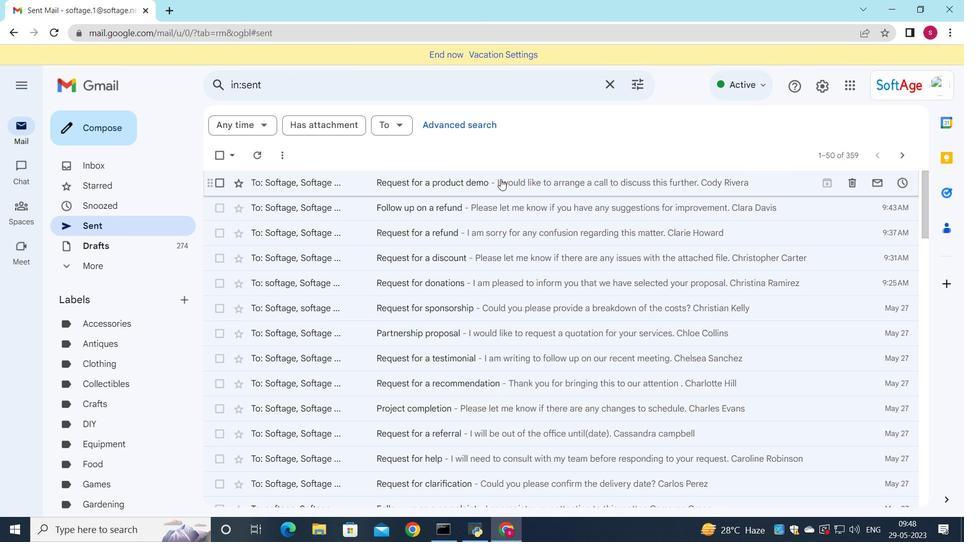 
Action: Mouse moved to (469, 258)
Screenshot: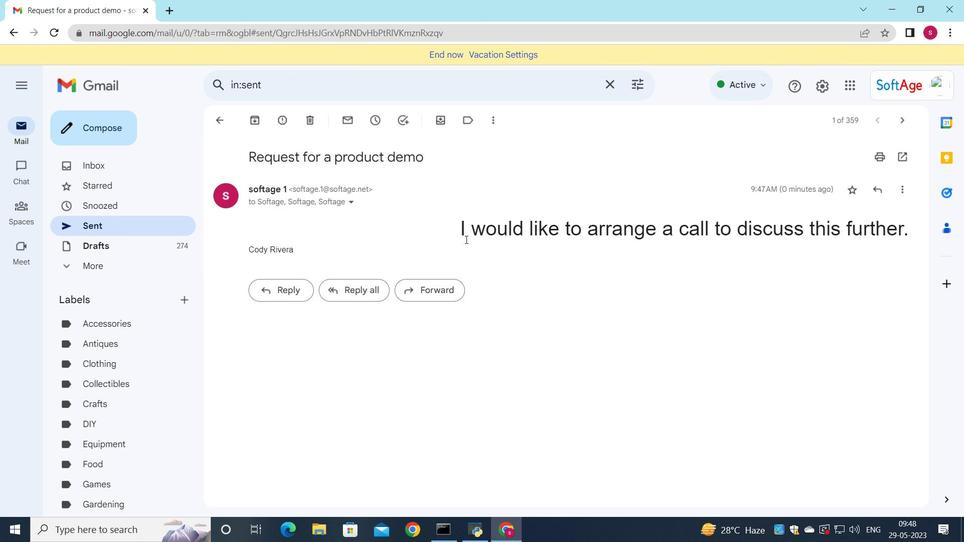 
